 Task: Look for space in Nouakchott, Mauritania from 5th June, 2023 to 16th June, 2023 for 2 adults in price range Rs.7000 to Rs.15000. Place can be entire place with 1  bedroom having 1 bed and 1 bathroom. Property type can be house, flat, guest house, hotel. Booking option can be shelf check-in. Required host language is English.
Action: Mouse moved to (462, 102)
Screenshot: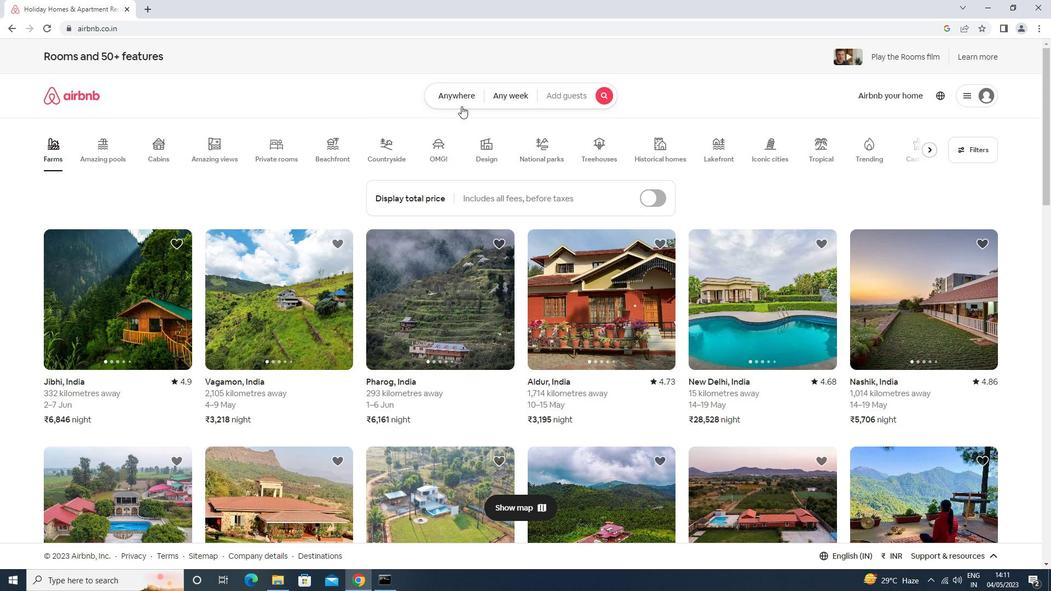 
Action: Mouse pressed left at (462, 102)
Screenshot: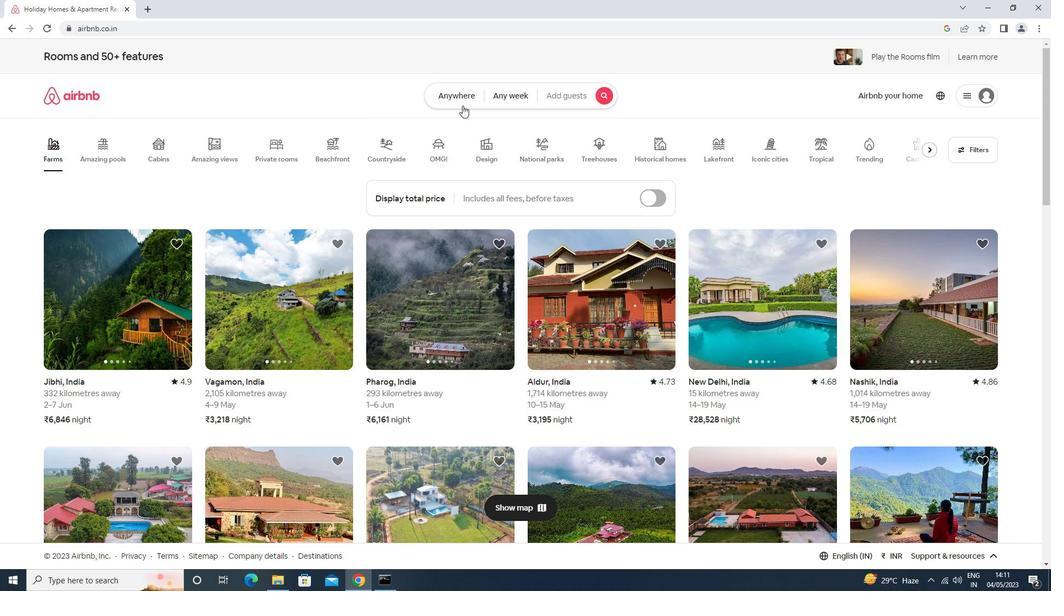 
Action: Mouse moved to (370, 140)
Screenshot: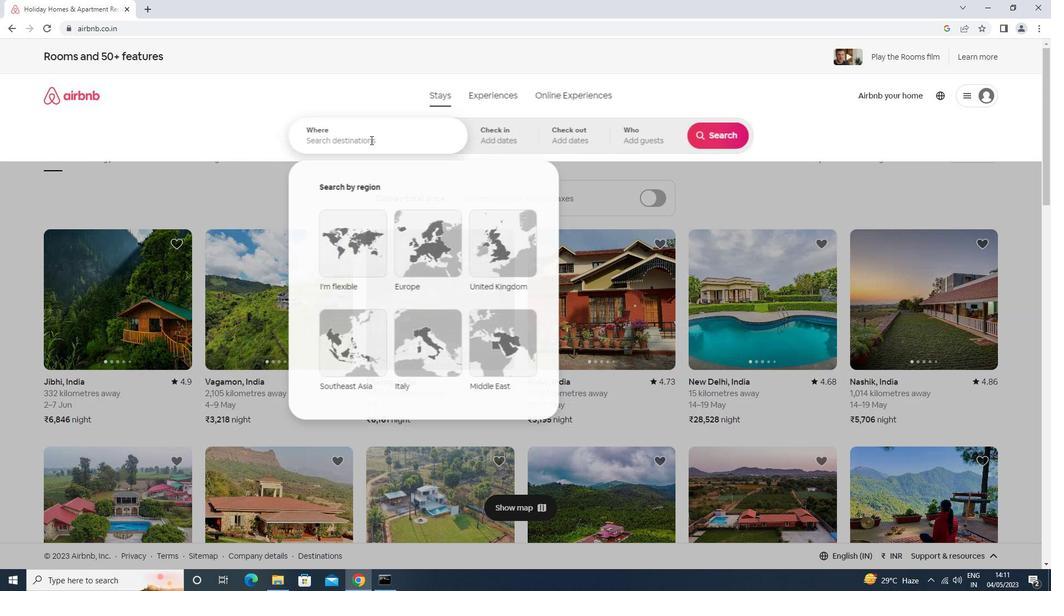 
Action: Mouse pressed left at (370, 140)
Screenshot: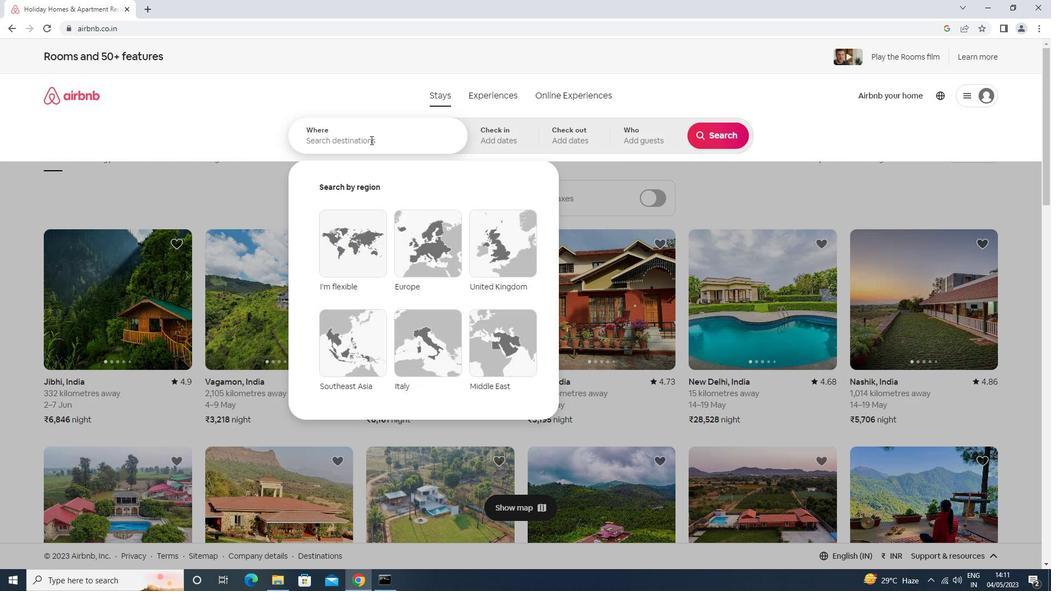 
Action: Mouse moved to (363, 153)
Screenshot: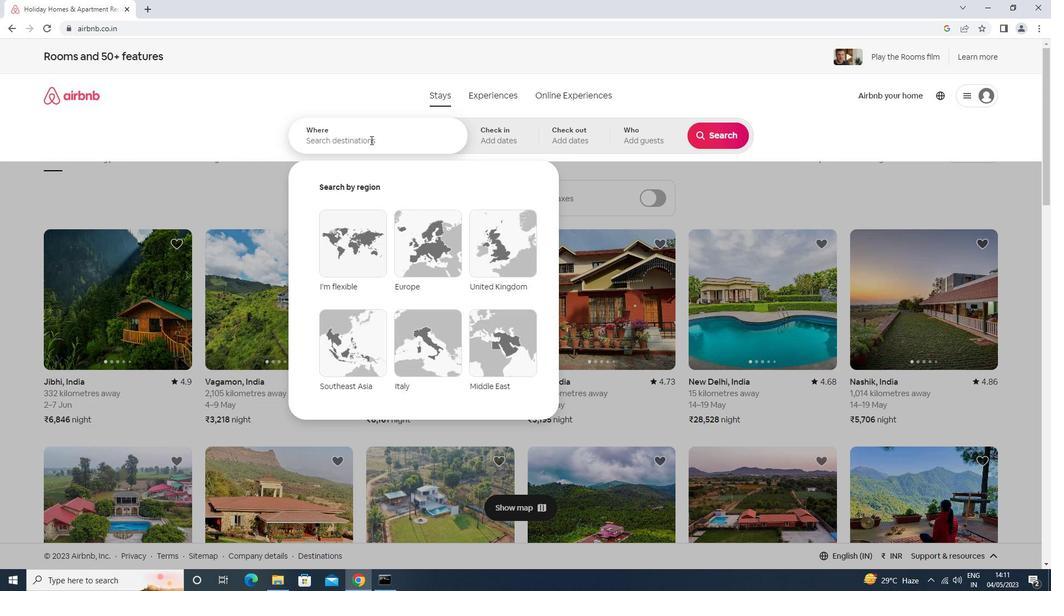 
Action: Key pressed nouakch<Key.down><Key.enter>
Screenshot: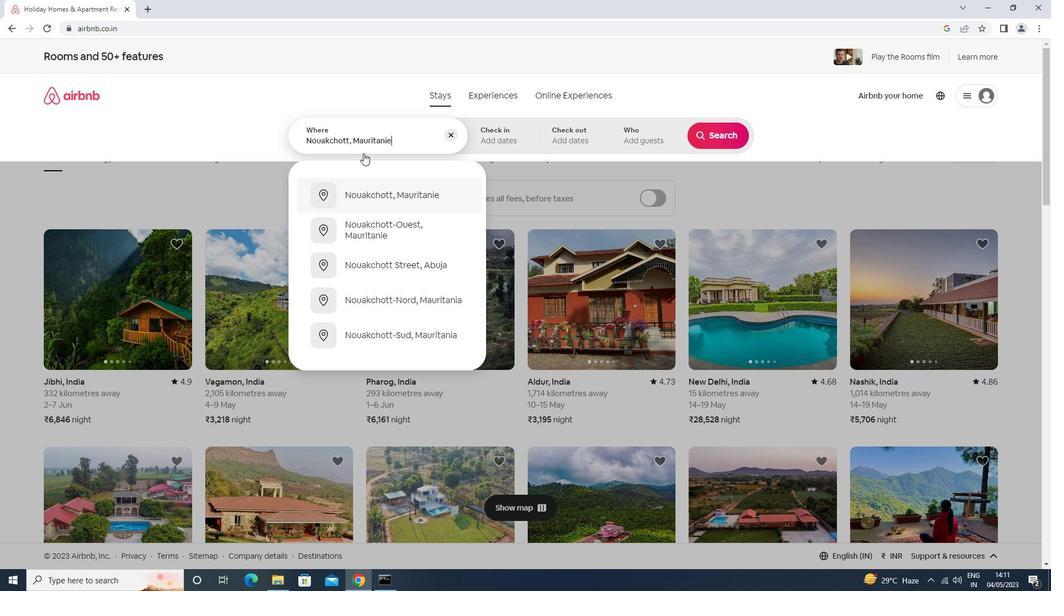 
Action: Mouse moved to (574, 293)
Screenshot: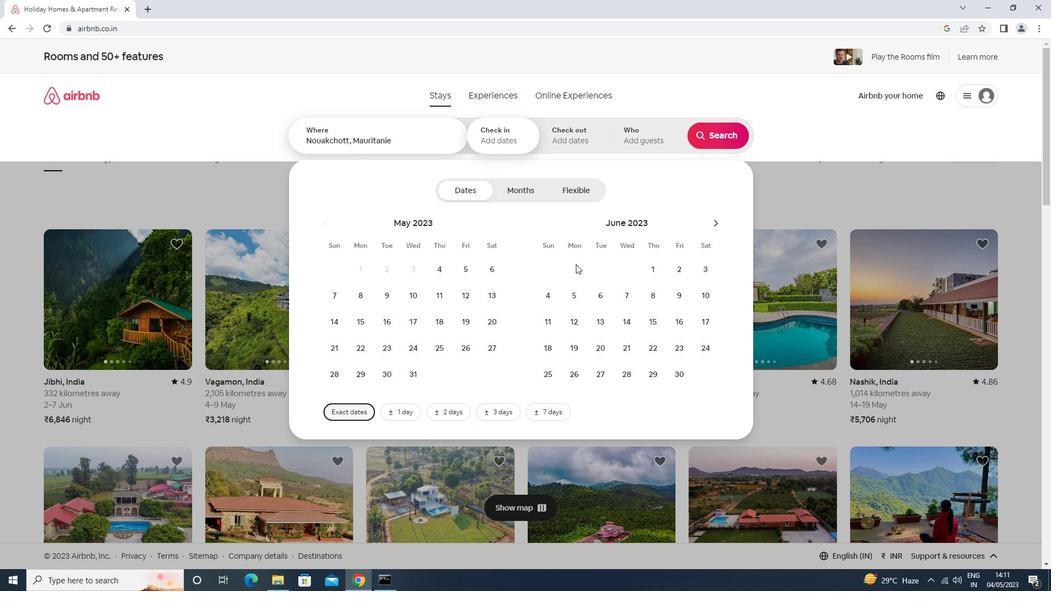 
Action: Mouse pressed left at (574, 293)
Screenshot: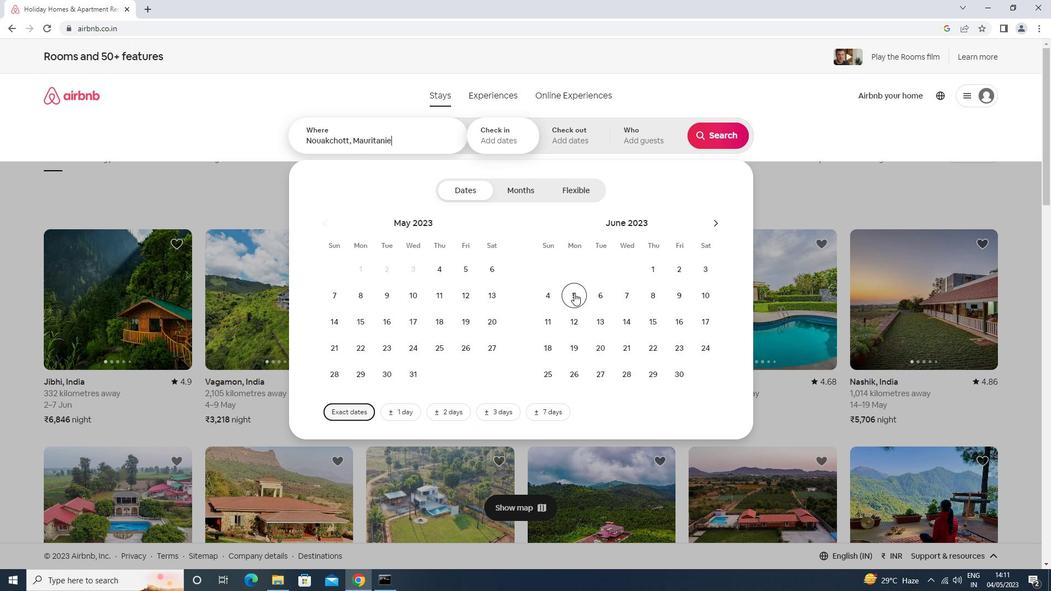 
Action: Mouse moved to (678, 318)
Screenshot: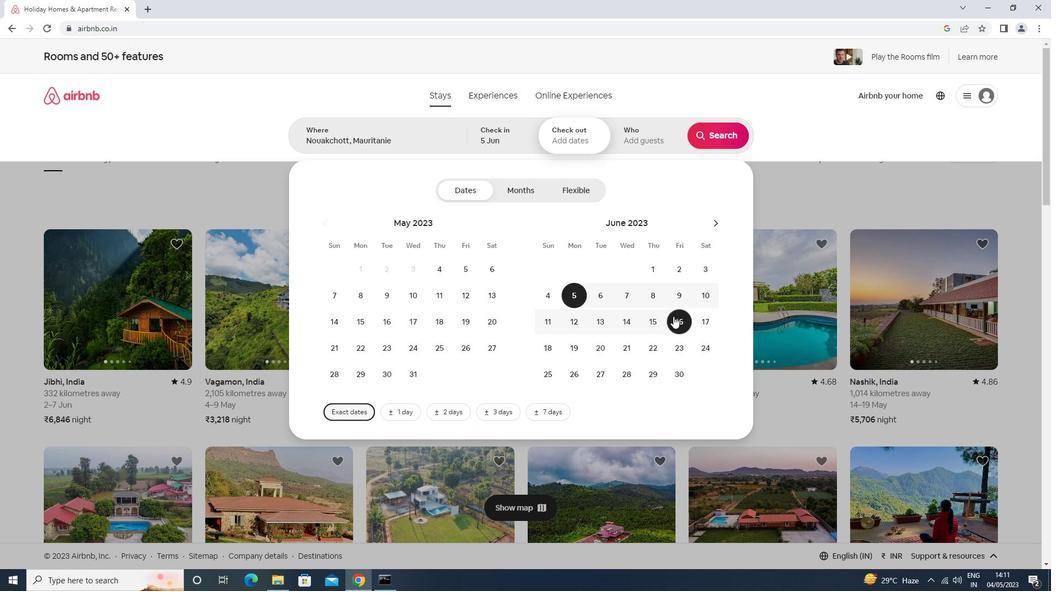 
Action: Mouse pressed left at (678, 318)
Screenshot: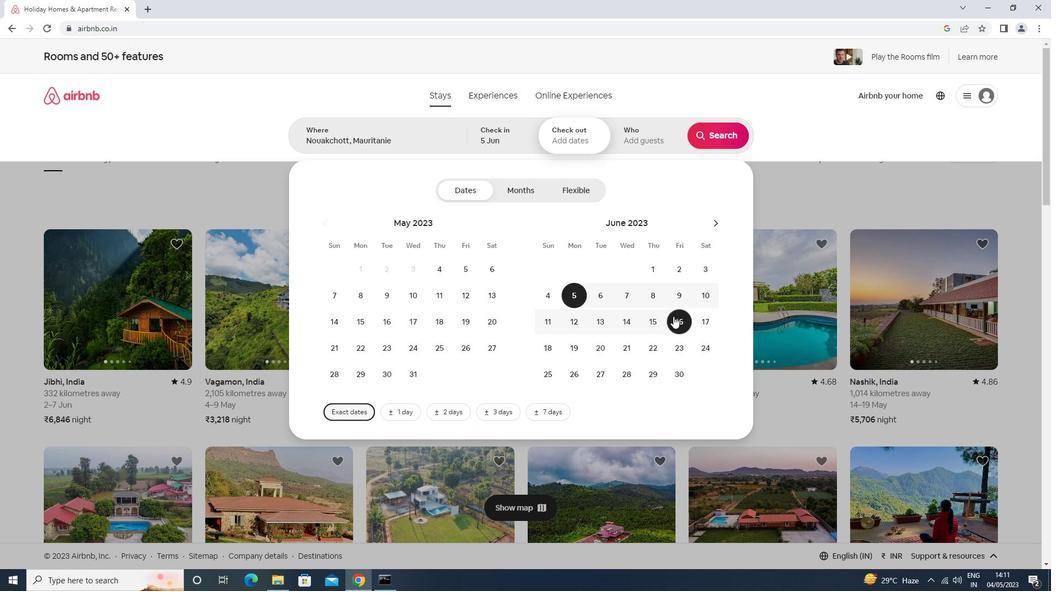 
Action: Mouse moved to (639, 150)
Screenshot: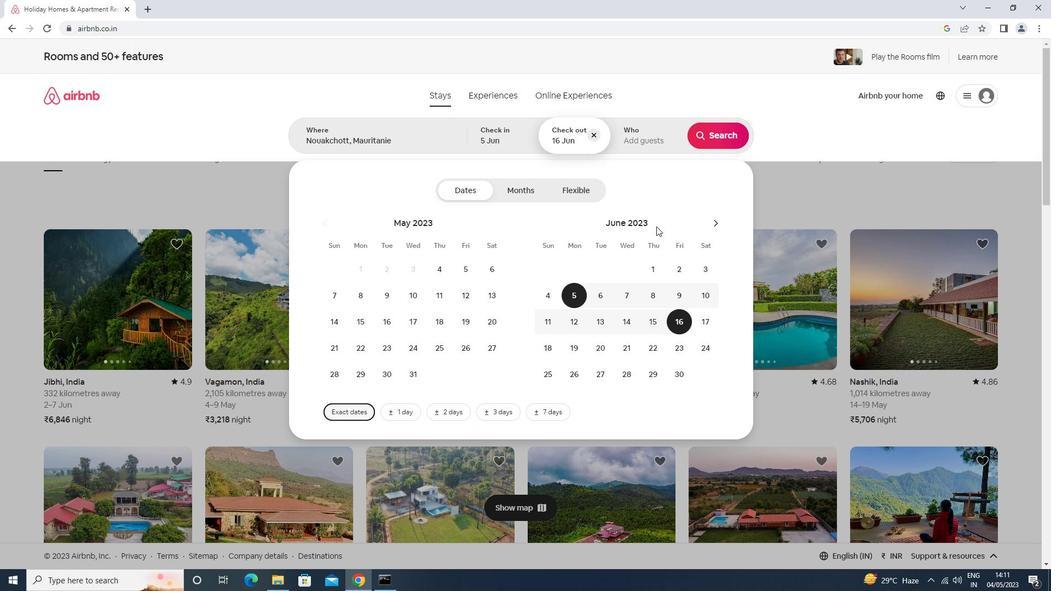 
Action: Mouse pressed left at (639, 150)
Screenshot: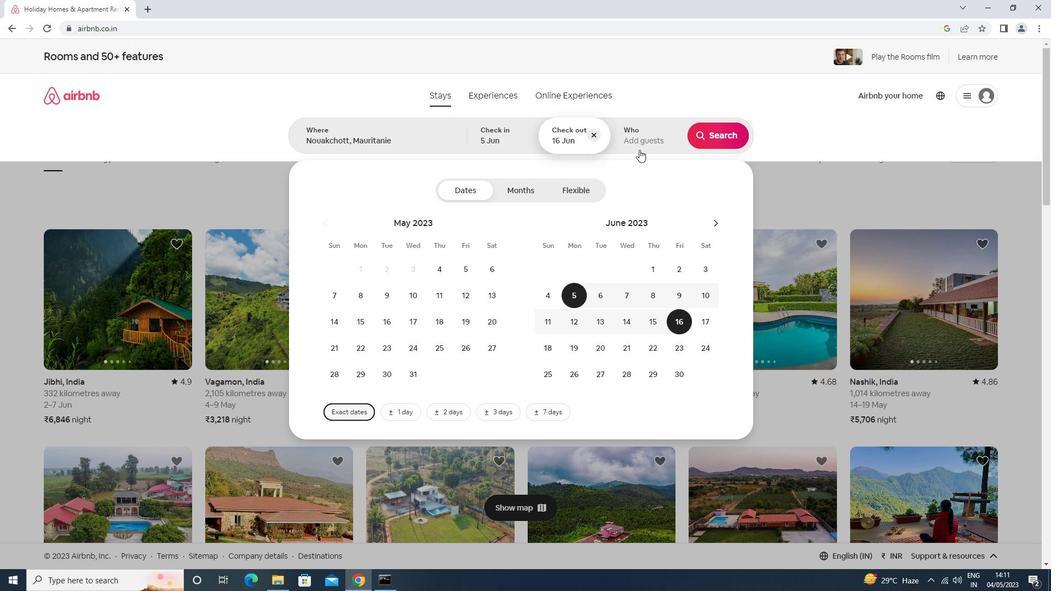 
Action: Mouse moved to (728, 194)
Screenshot: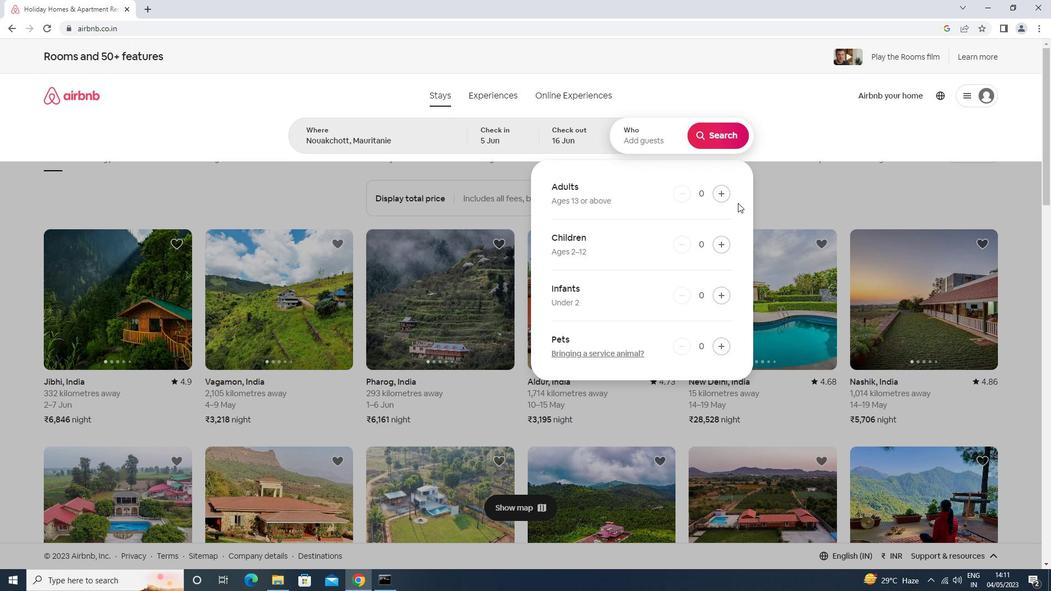 
Action: Mouse pressed left at (728, 194)
Screenshot: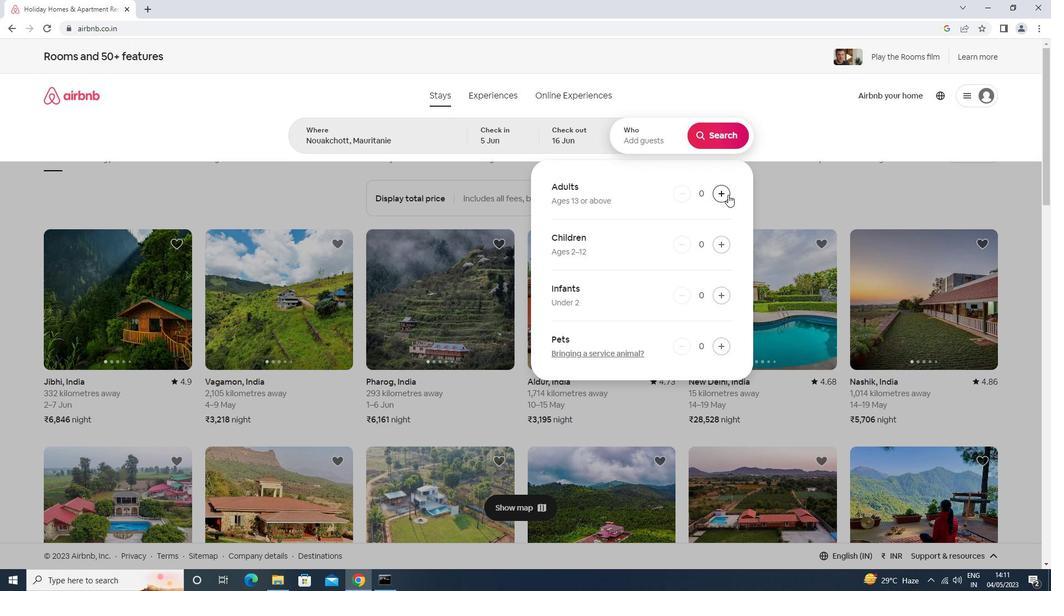 
Action: Mouse pressed left at (728, 194)
Screenshot: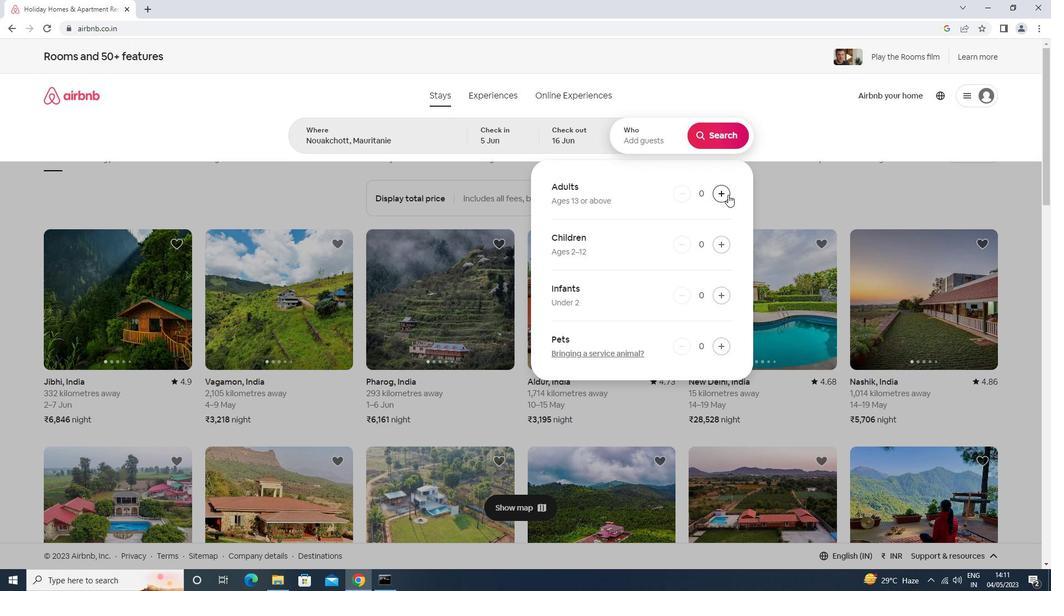 
Action: Mouse moved to (718, 136)
Screenshot: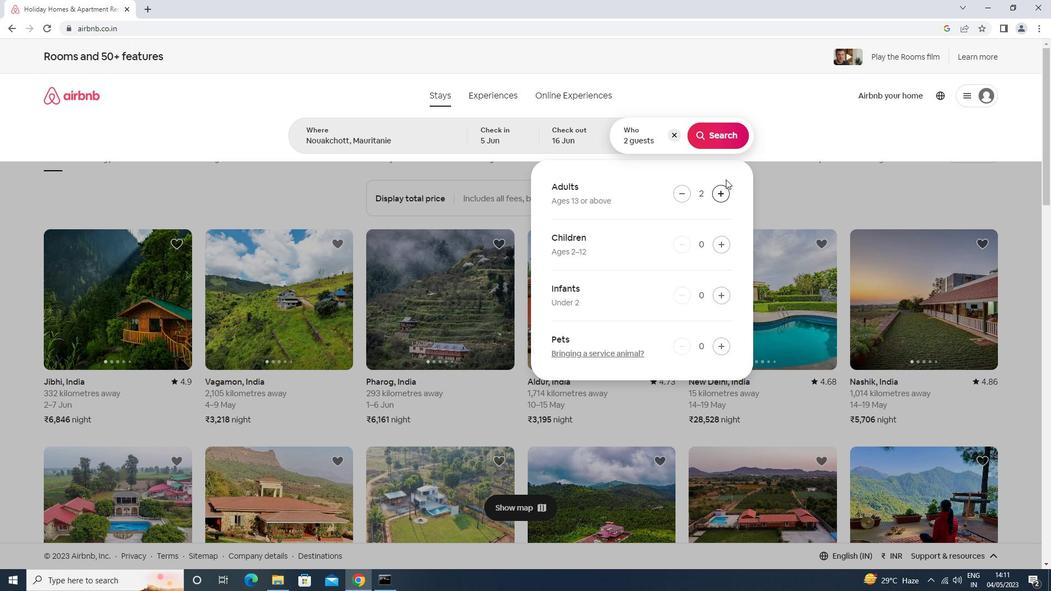 
Action: Mouse pressed left at (718, 136)
Screenshot: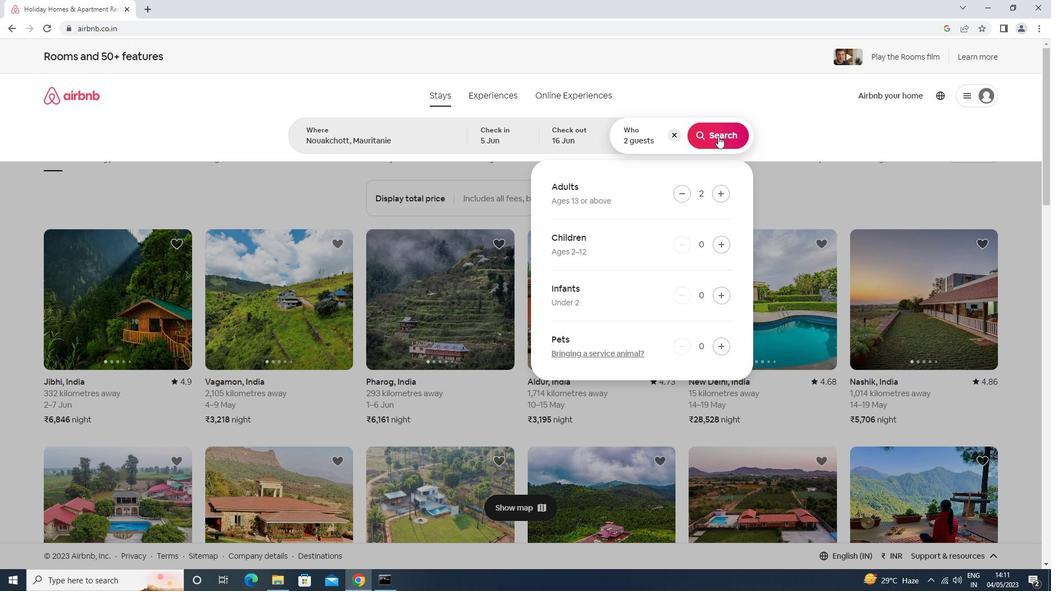
Action: Mouse moved to (1019, 104)
Screenshot: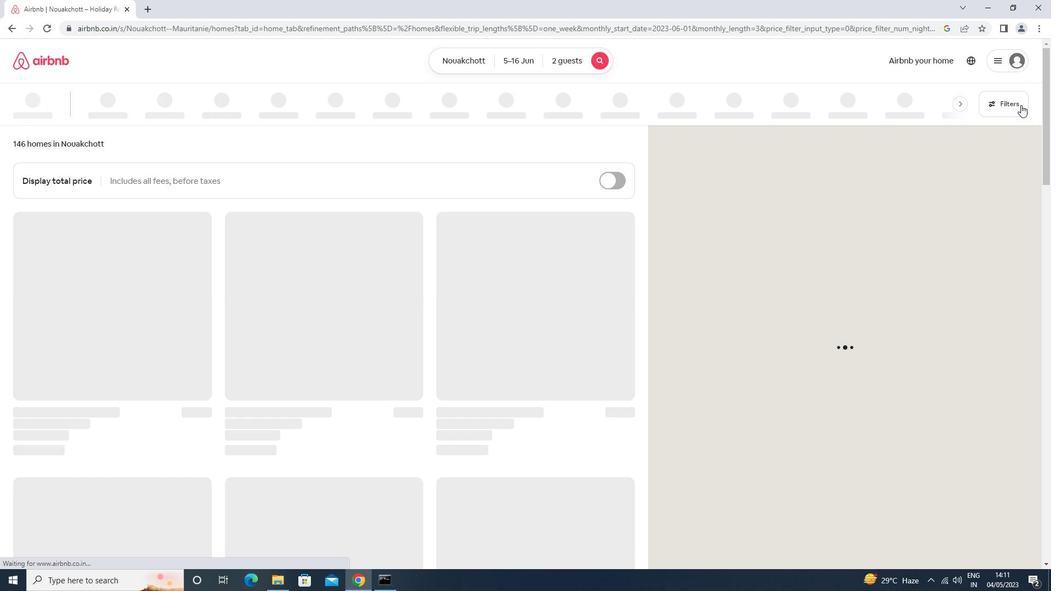 
Action: Mouse pressed left at (1019, 104)
Screenshot: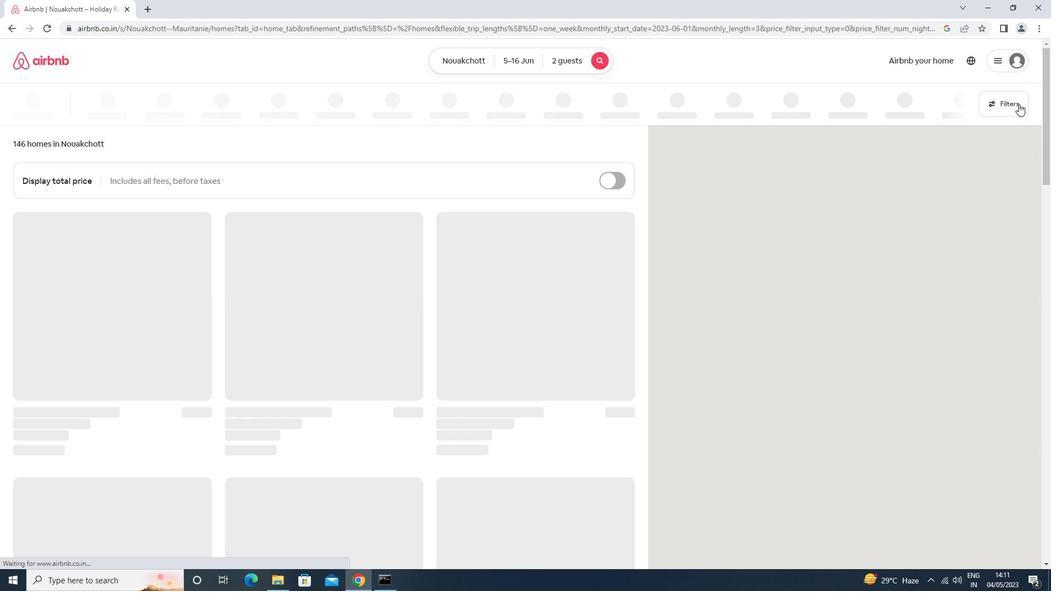 
Action: Mouse moved to (417, 245)
Screenshot: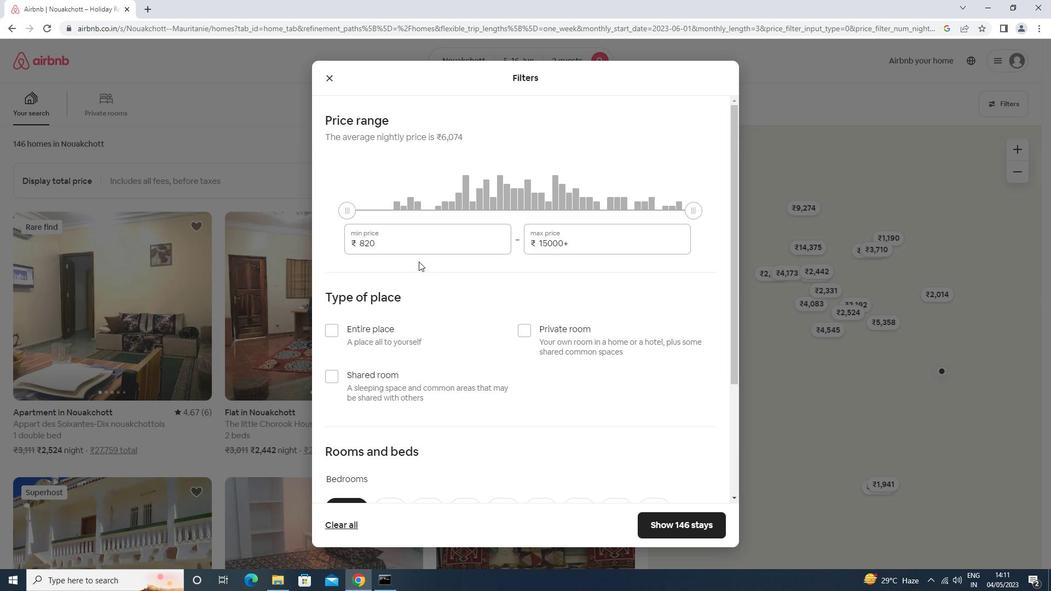 
Action: Mouse pressed left at (417, 245)
Screenshot: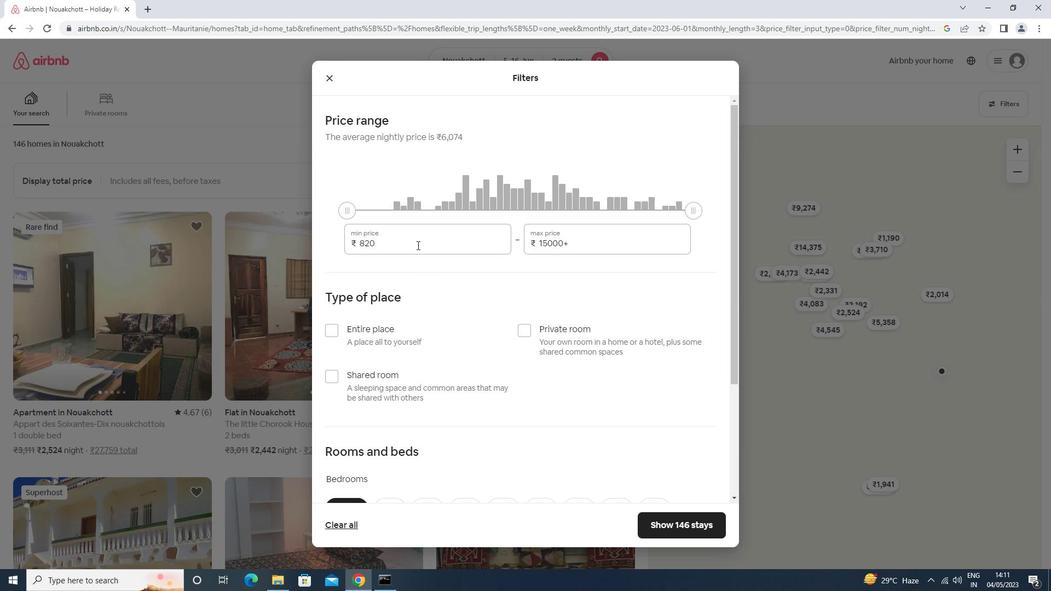 
Action: Mouse moved to (416, 245)
Screenshot: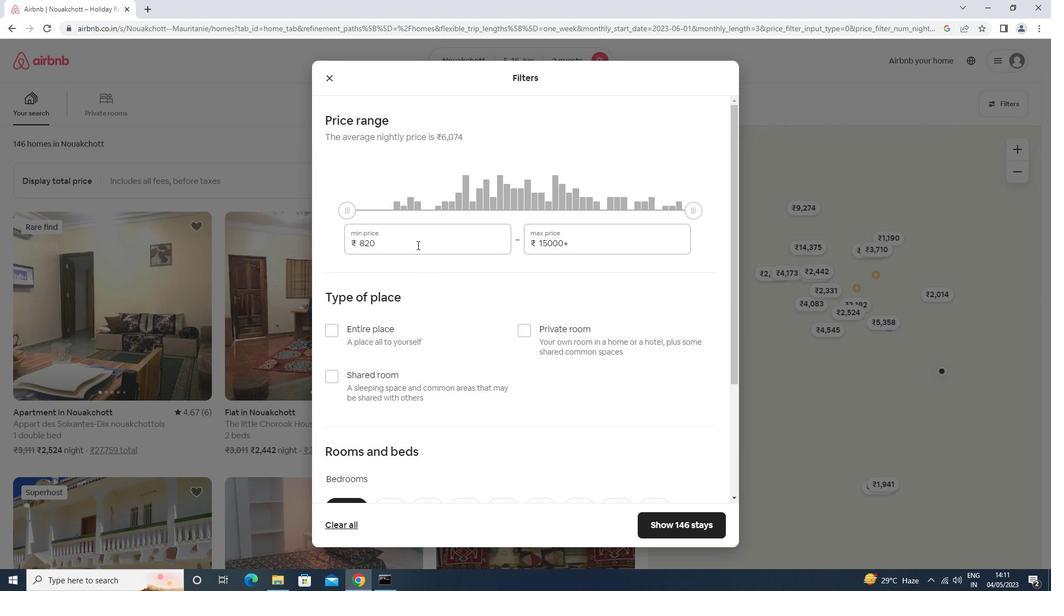 
Action: Key pressed <Key.backspace><Key.backspace><Key.backspace><Key.backspace>7000<Key.tab>15000
Screenshot: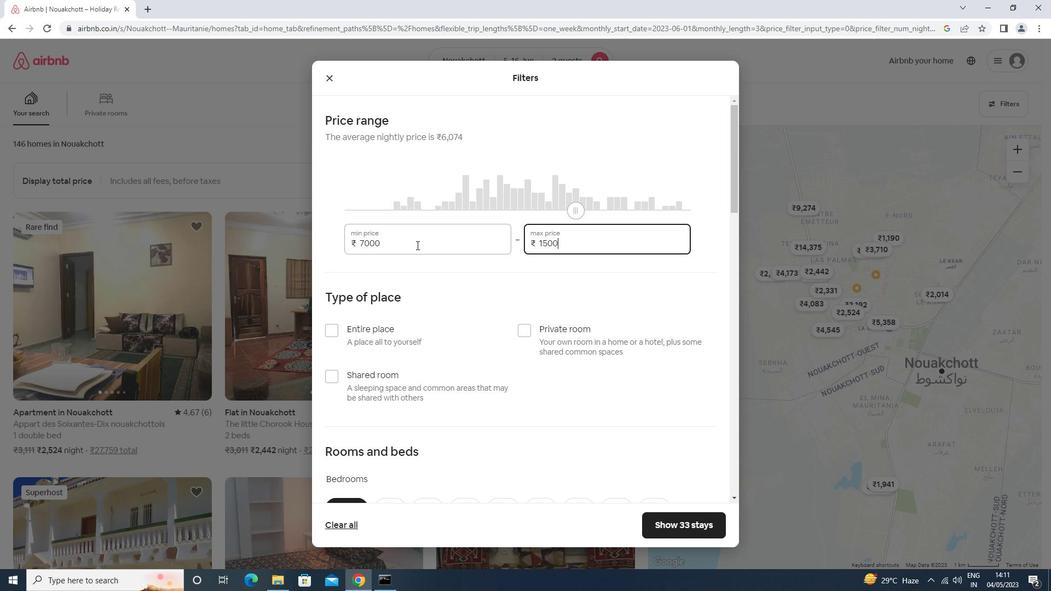 
Action: Mouse moved to (386, 338)
Screenshot: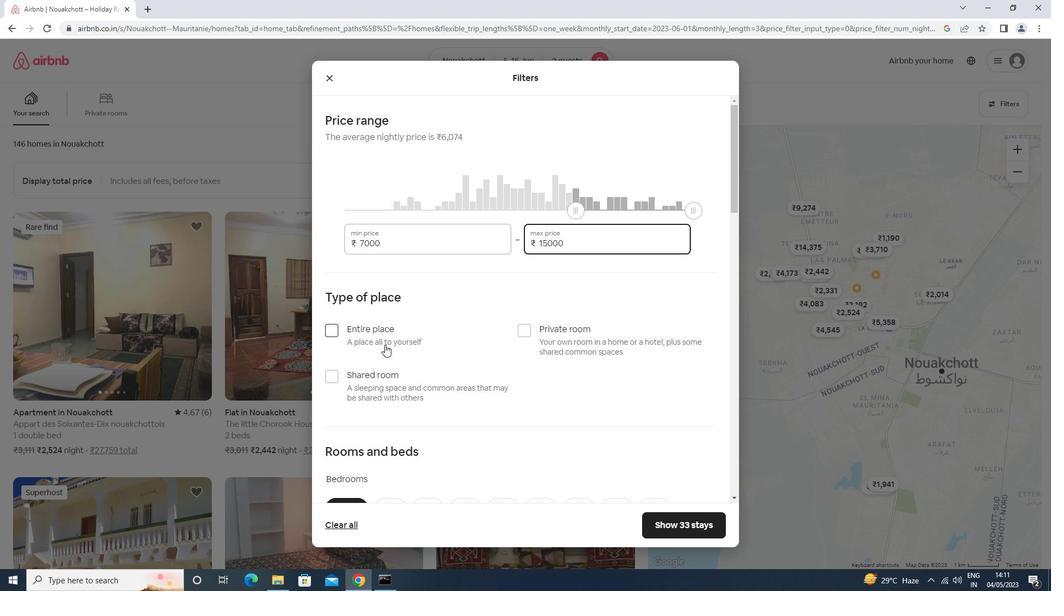 
Action: Mouse pressed left at (386, 338)
Screenshot: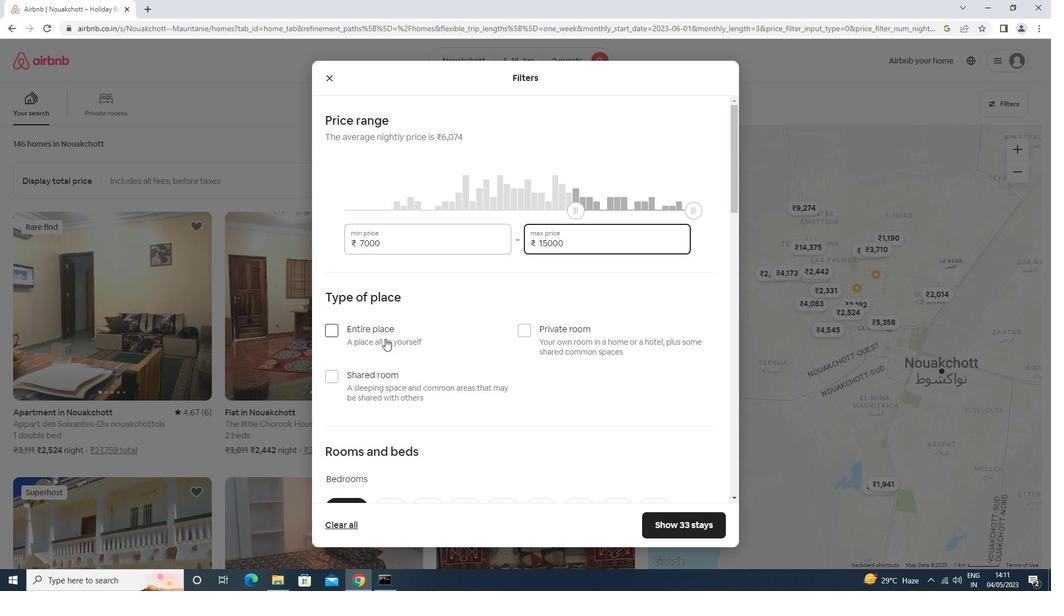 
Action: Mouse moved to (393, 333)
Screenshot: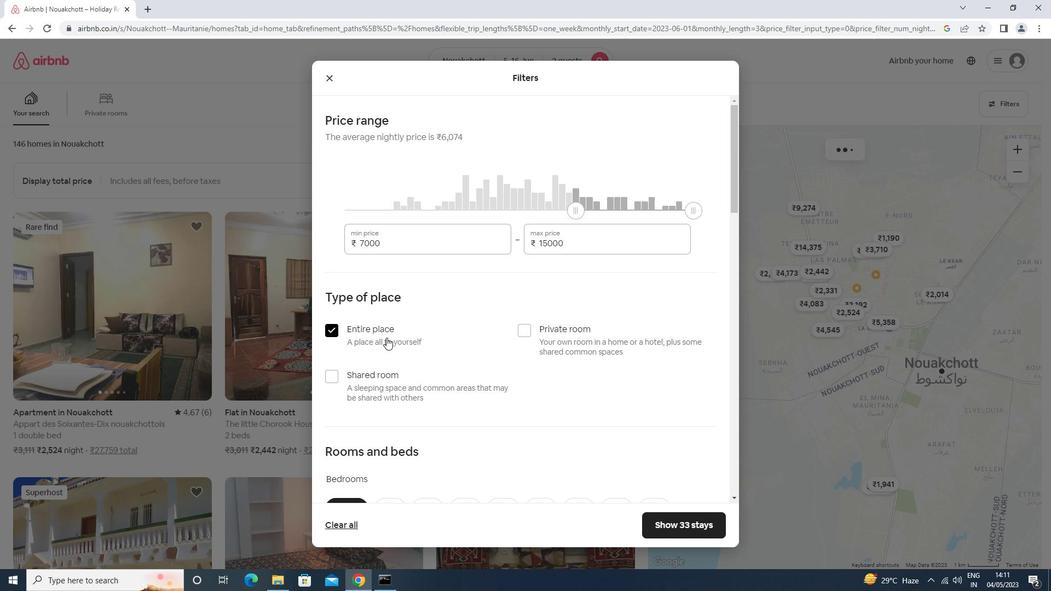 
Action: Mouse scrolled (393, 332) with delta (0, 0)
Screenshot: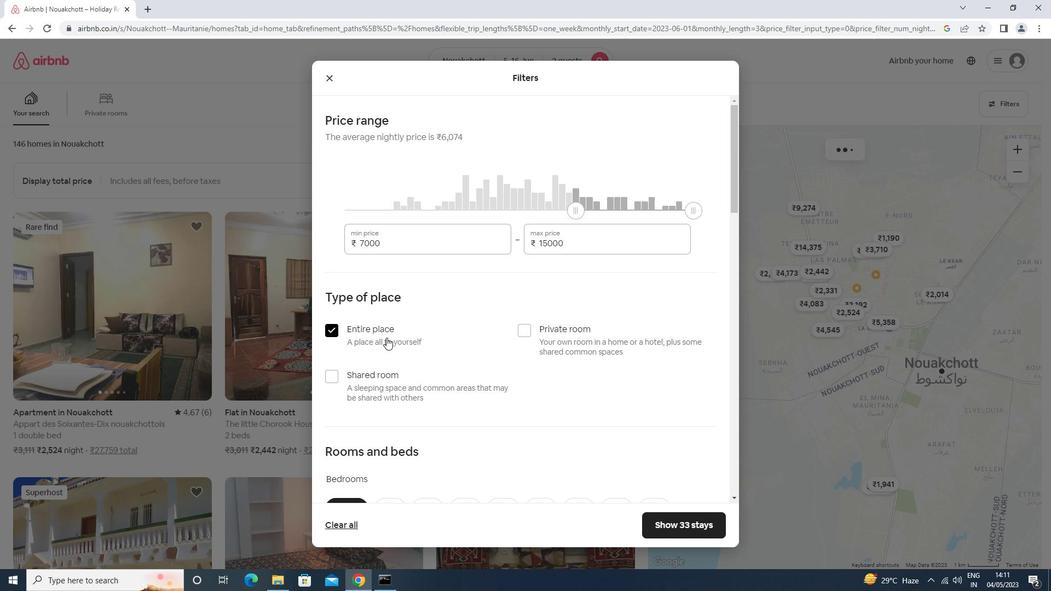 
Action: Mouse scrolled (393, 332) with delta (0, 0)
Screenshot: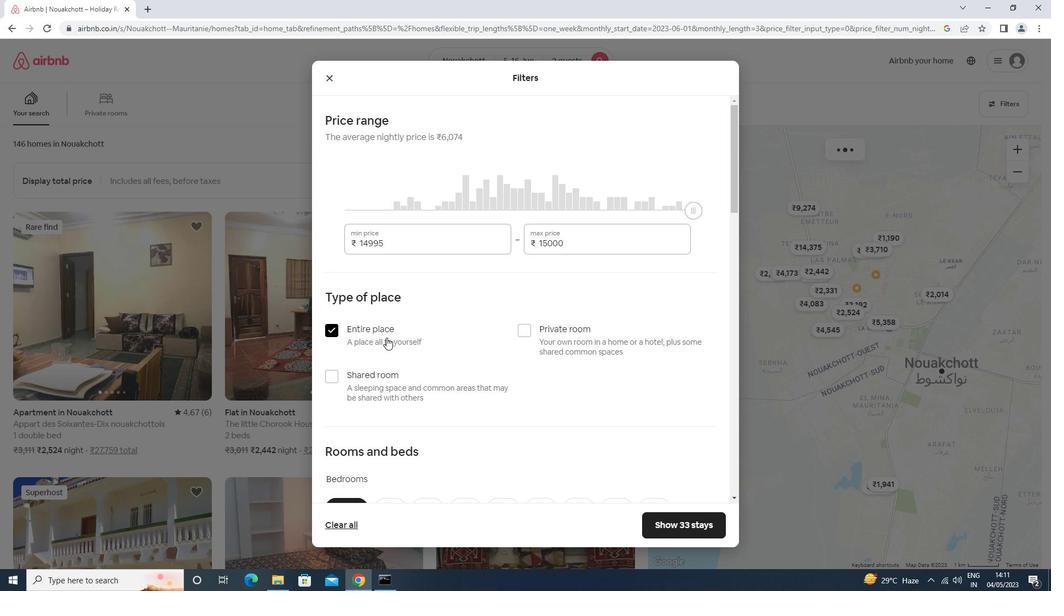 
Action: Mouse scrolled (393, 332) with delta (0, 0)
Screenshot: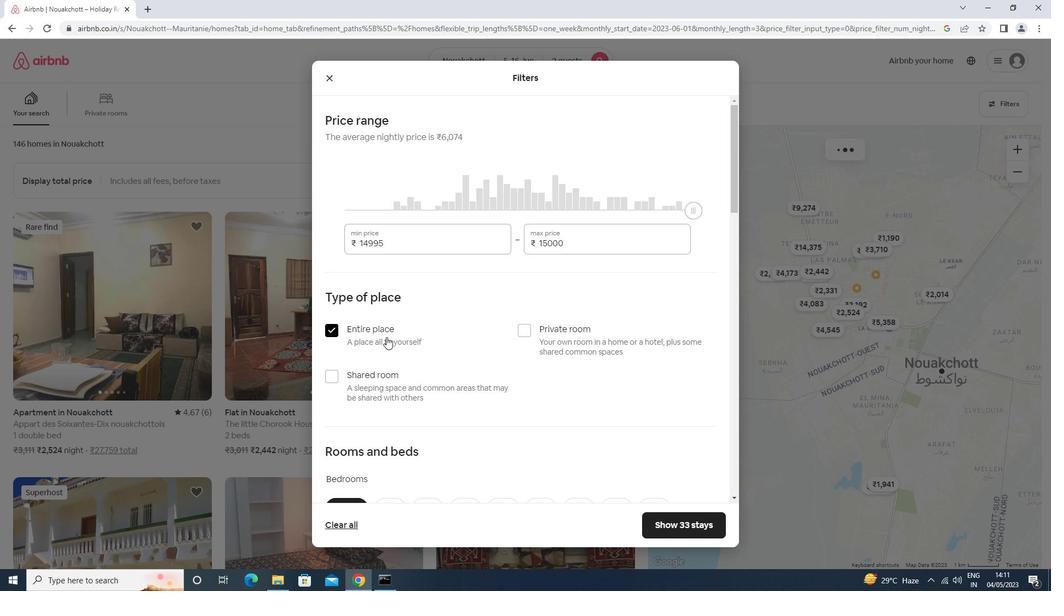 
Action: Mouse scrolled (393, 332) with delta (0, 0)
Screenshot: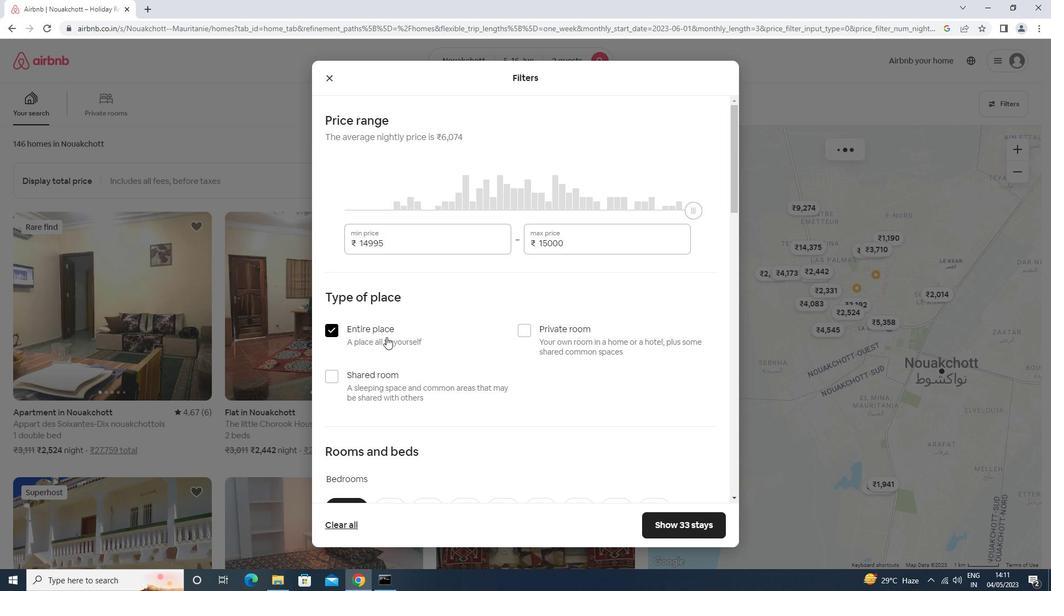 
Action: Mouse moved to (383, 293)
Screenshot: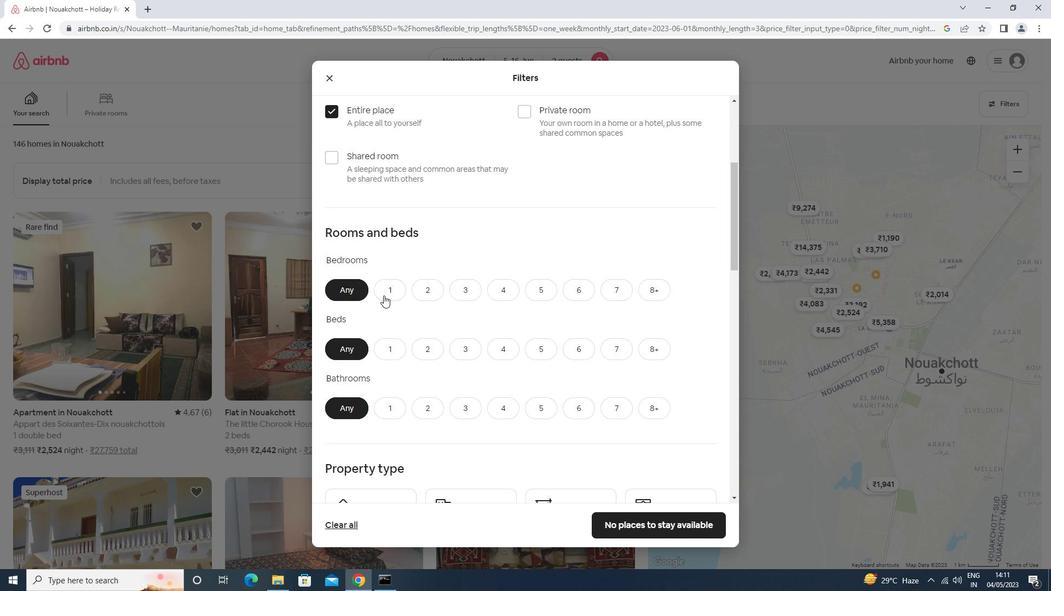 
Action: Mouse pressed left at (383, 293)
Screenshot: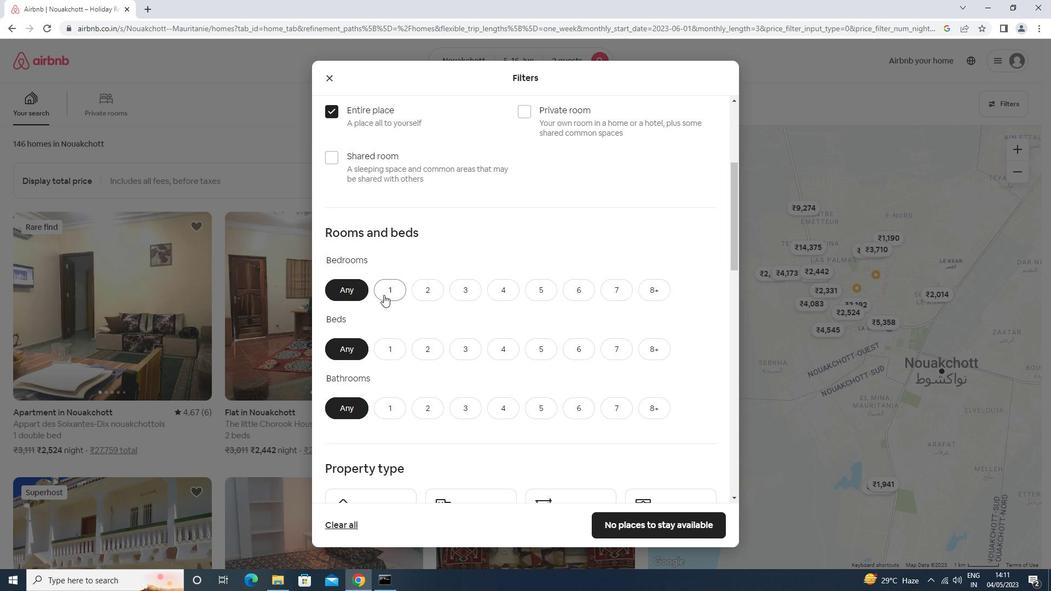 
Action: Mouse moved to (403, 352)
Screenshot: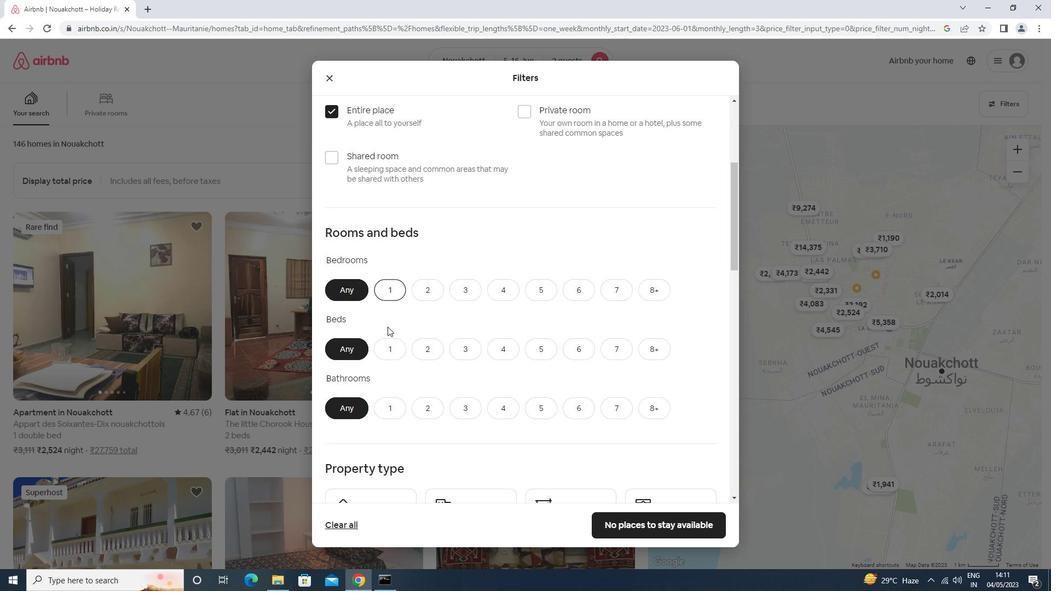 
Action: Mouse pressed left at (403, 352)
Screenshot: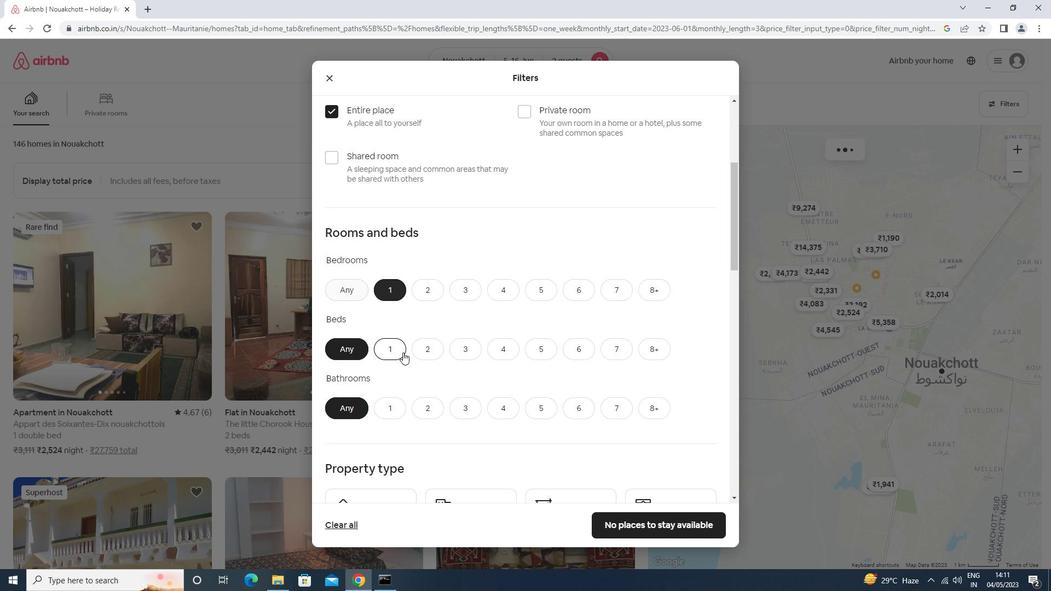 
Action: Mouse moved to (400, 407)
Screenshot: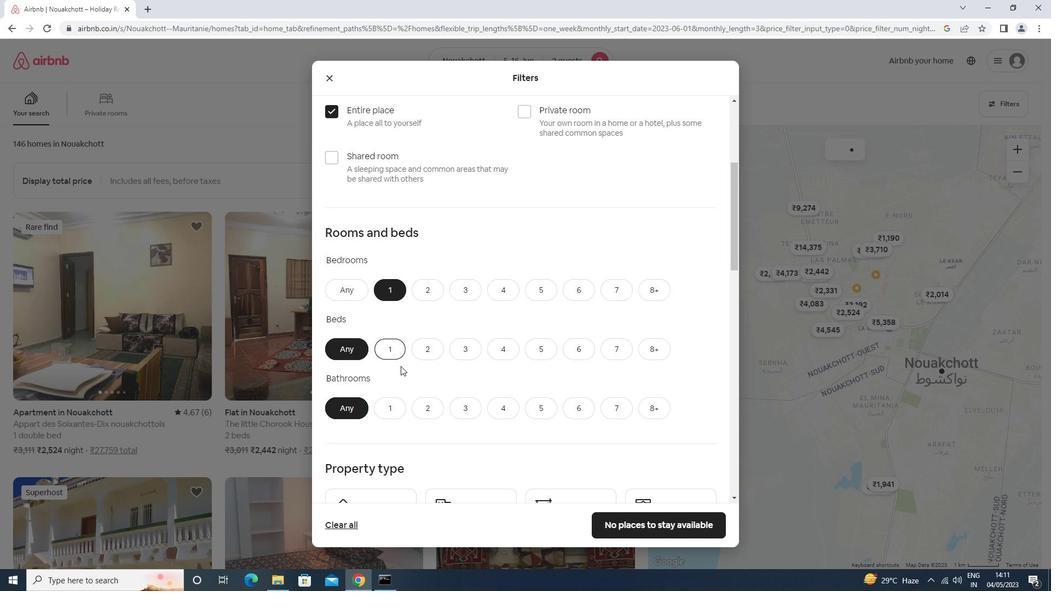 
Action: Mouse pressed left at (400, 407)
Screenshot: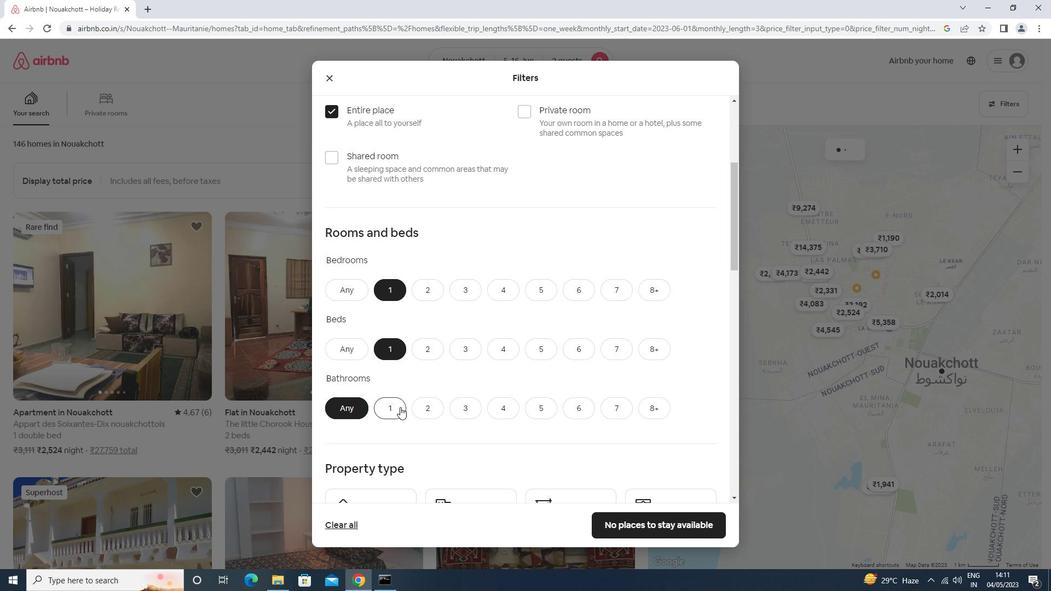 
Action: Mouse moved to (386, 380)
Screenshot: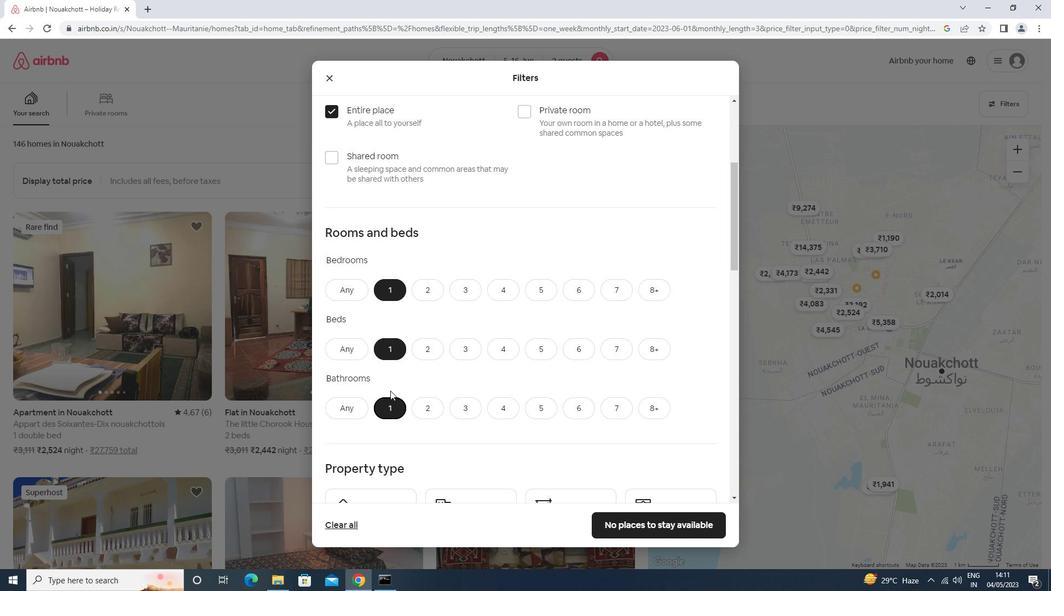 
Action: Mouse scrolled (386, 380) with delta (0, 0)
Screenshot: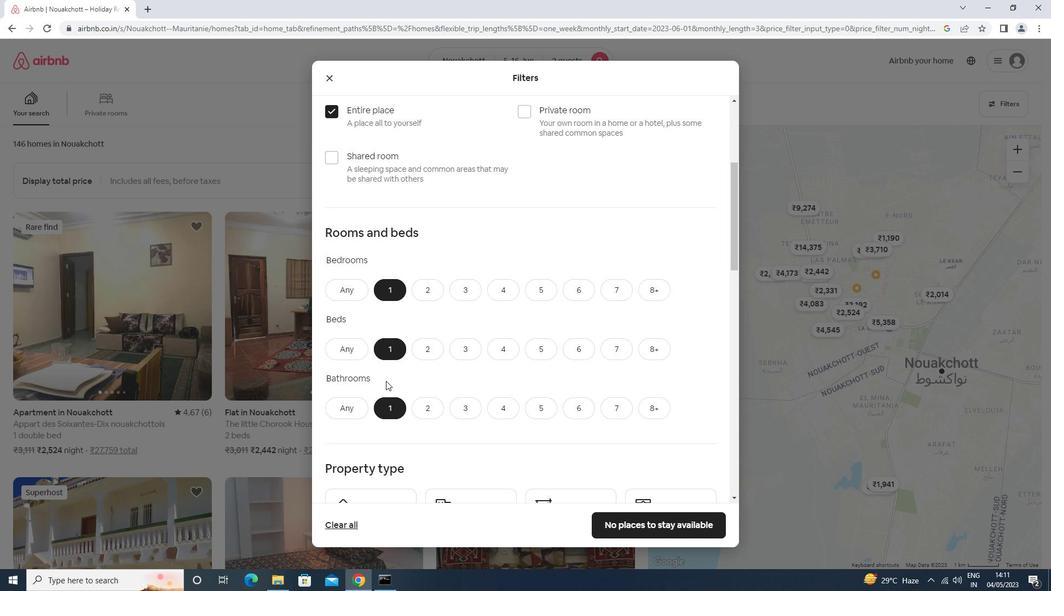 
Action: Mouse scrolled (386, 380) with delta (0, 0)
Screenshot: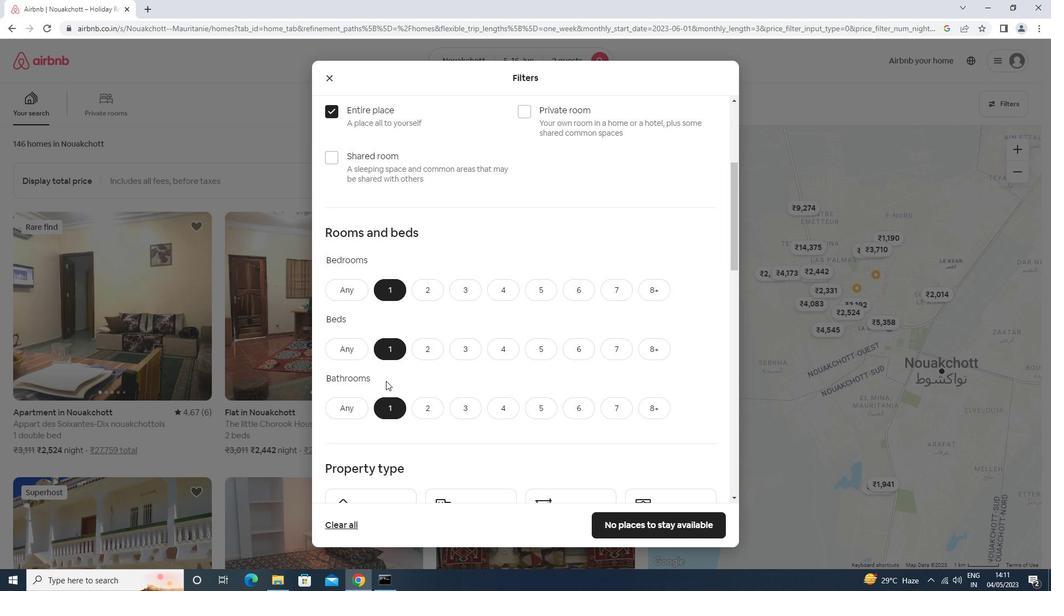 
Action: Mouse scrolled (386, 380) with delta (0, 0)
Screenshot: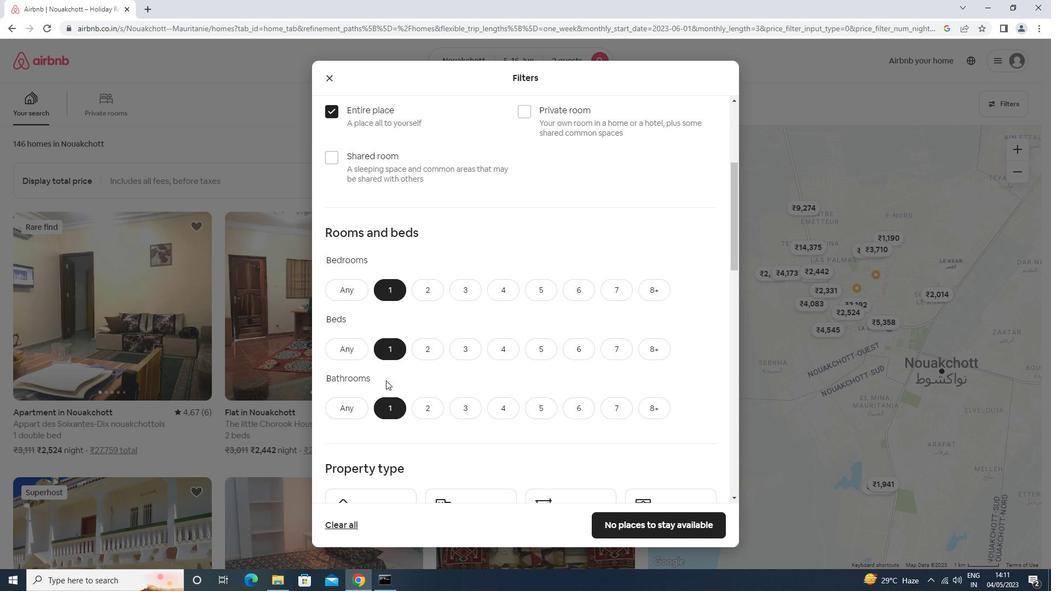 
Action: Mouse moved to (376, 369)
Screenshot: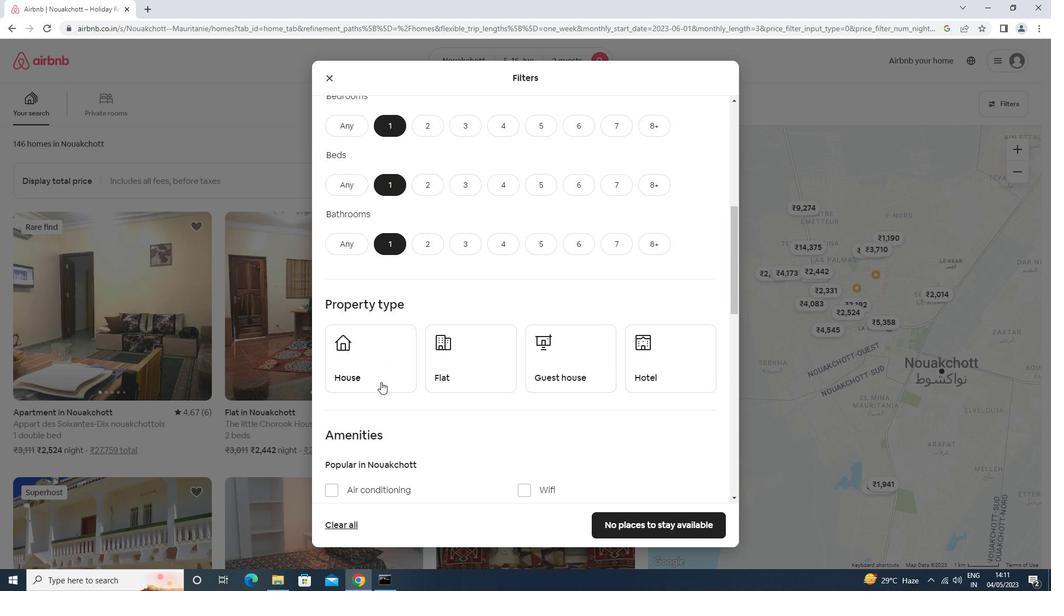 
Action: Mouse pressed left at (376, 369)
Screenshot: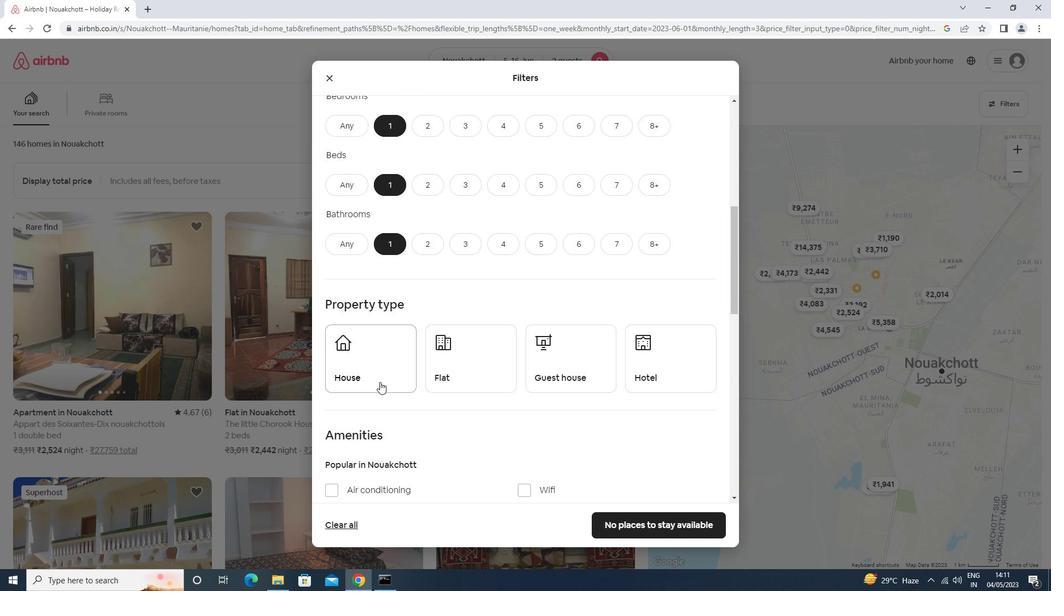 
Action: Mouse moved to (450, 360)
Screenshot: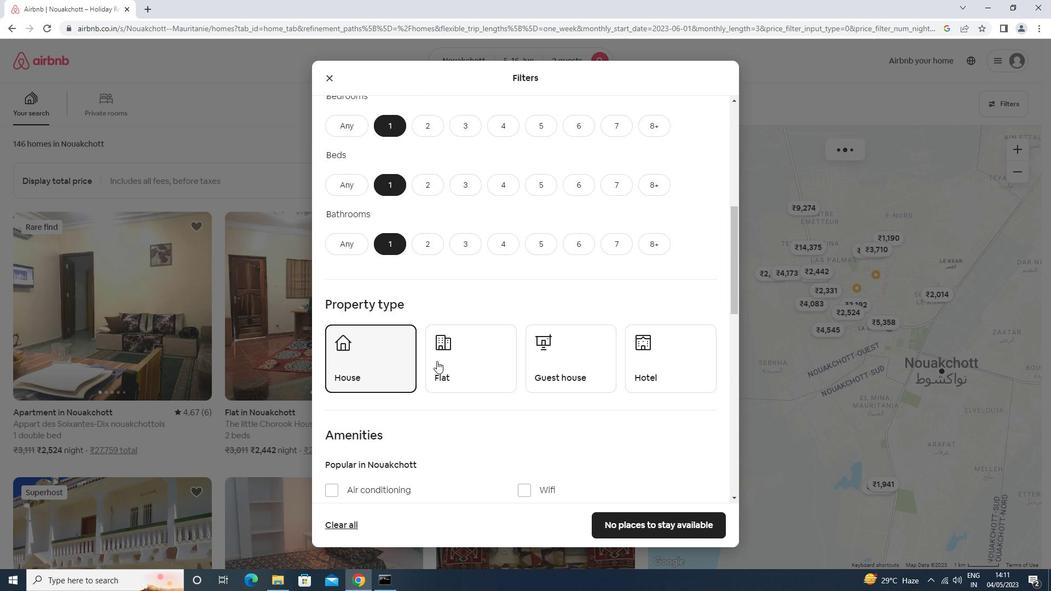 
Action: Mouse pressed left at (450, 360)
Screenshot: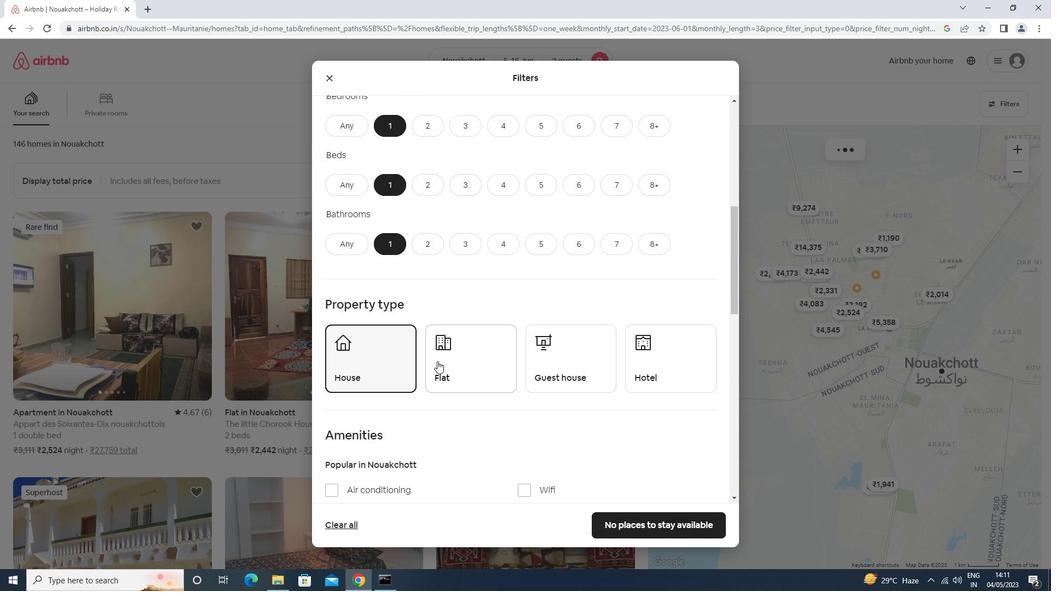 
Action: Mouse moved to (550, 374)
Screenshot: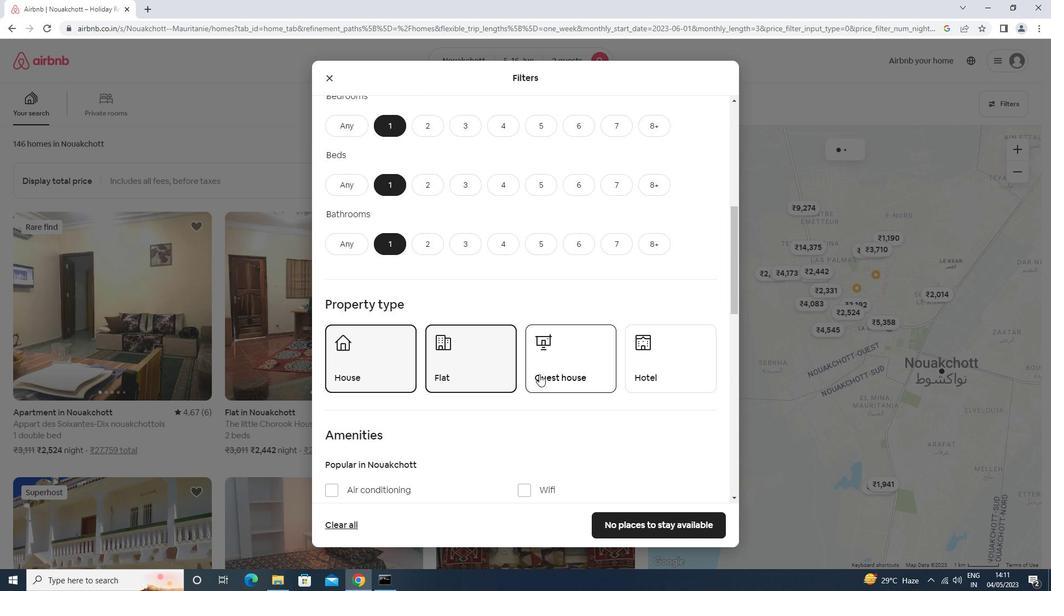 
Action: Mouse pressed left at (550, 374)
Screenshot: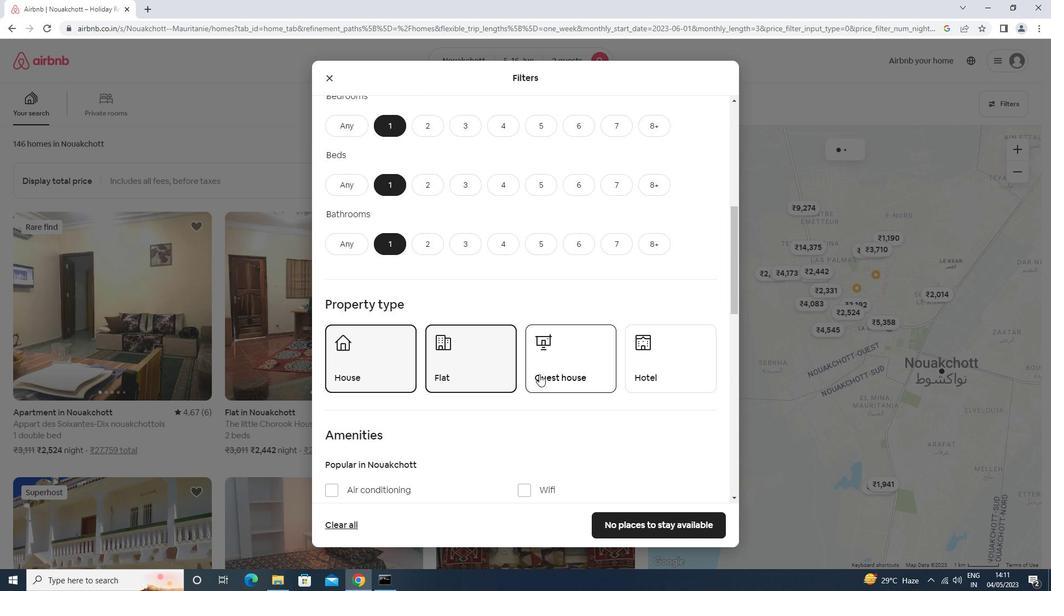 
Action: Mouse moved to (693, 372)
Screenshot: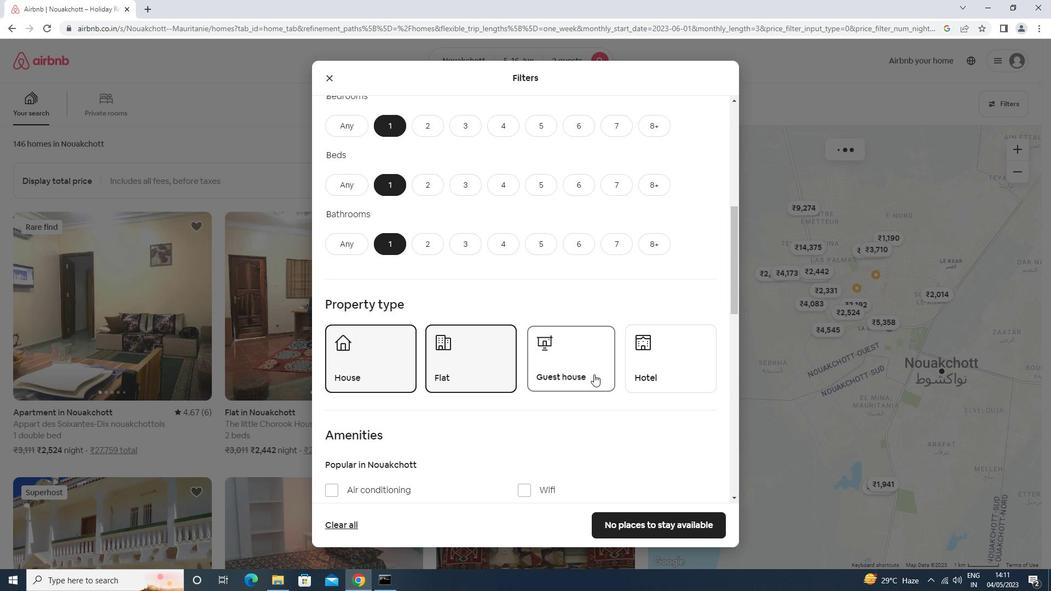 
Action: Mouse pressed left at (693, 372)
Screenshot: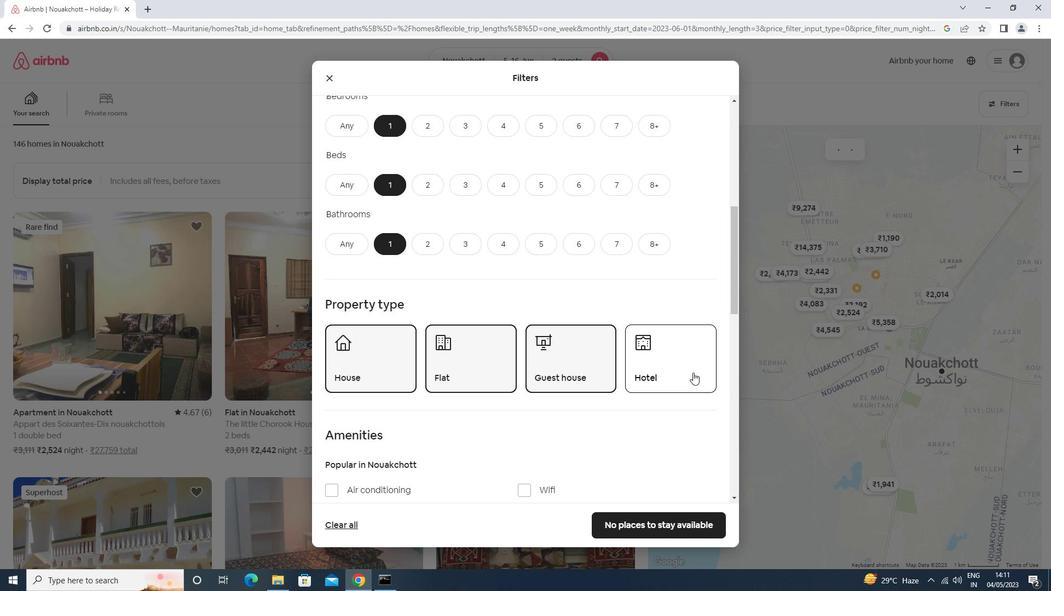 
Action: Mouse moved to (400, 255)
Screenshot: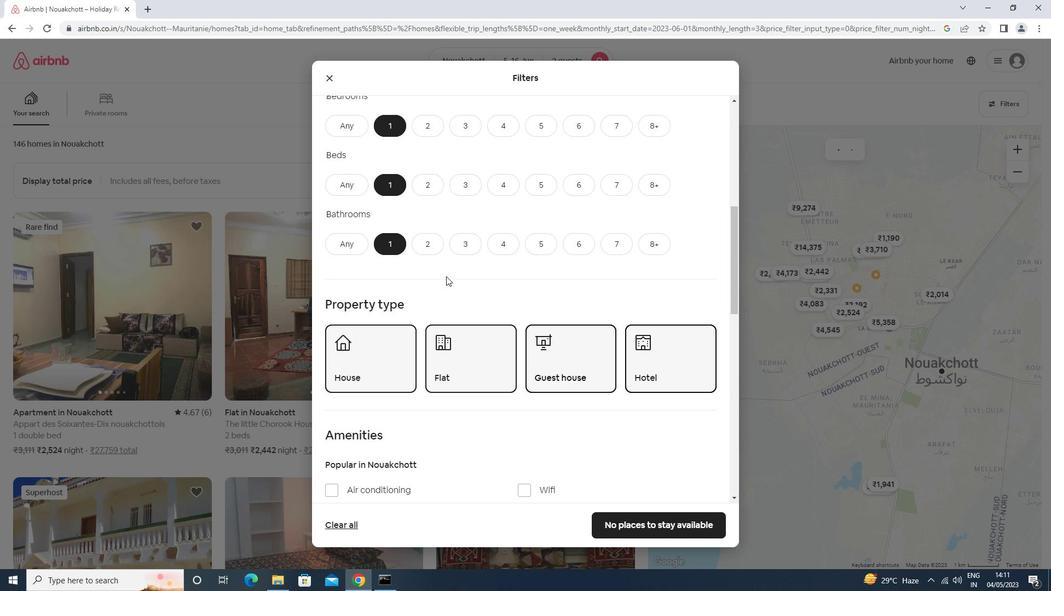 
Action: Mouse scrolled (400, 255) with delta (0, 0)
Screenshot: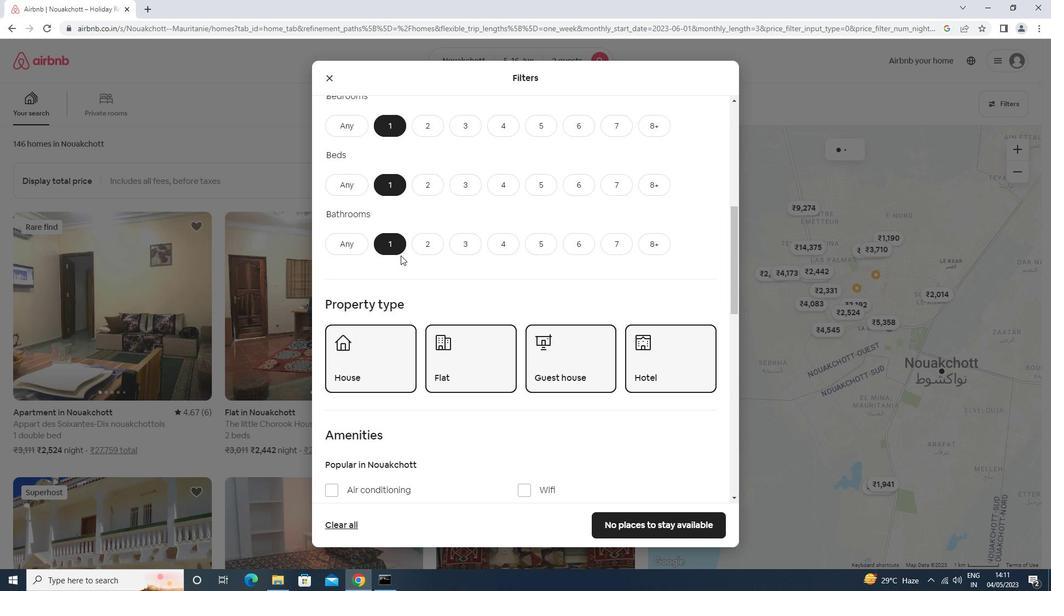 
Action: Mouse scrolled (400, 255) with delta (0, 0)
Screenshot: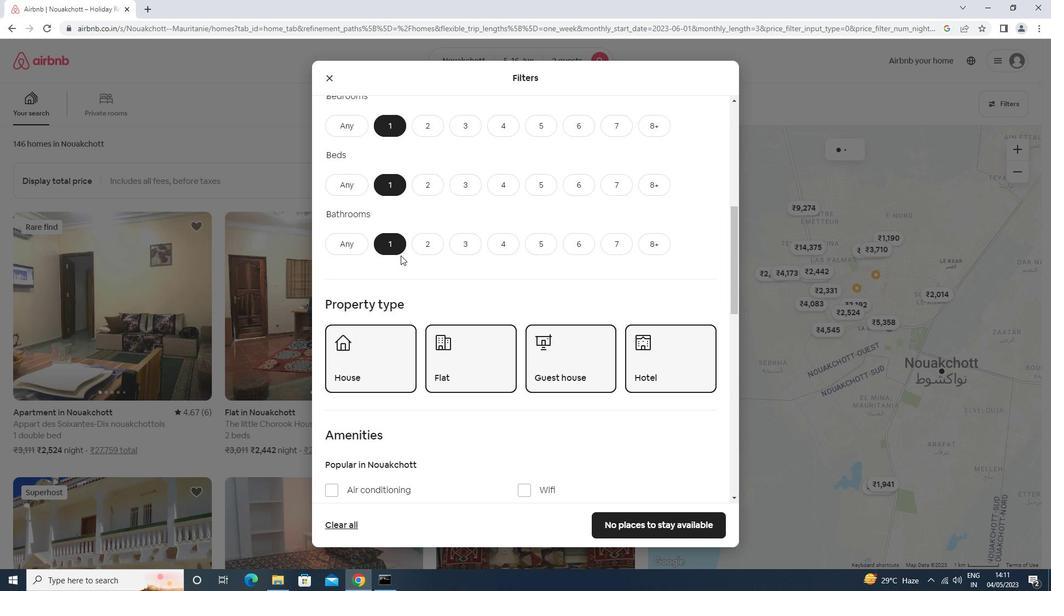 
Action: Mouse scrolled (400, 255) with delta (0, 0)
Screenshot: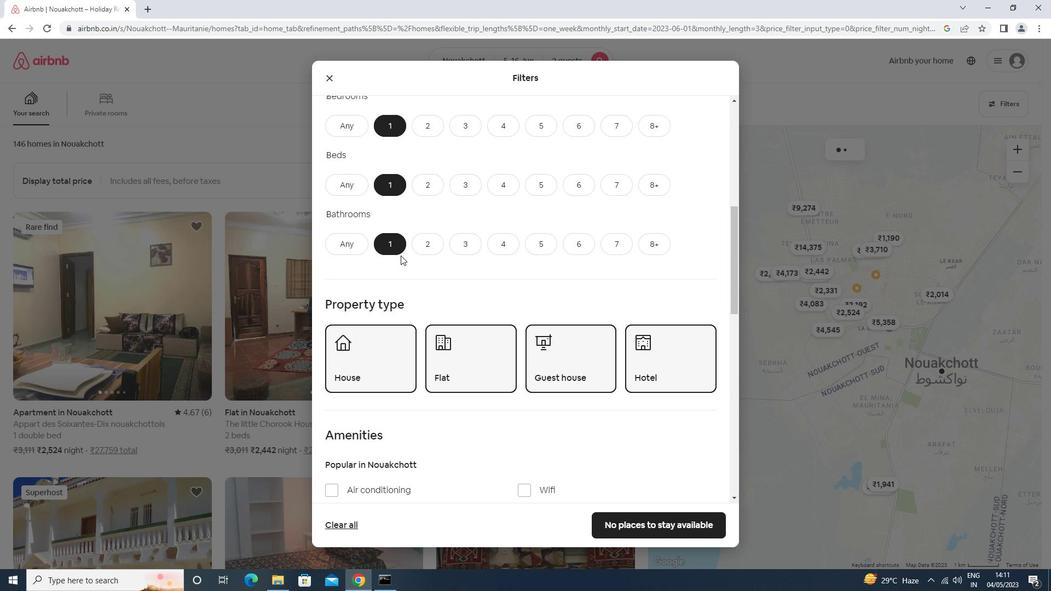 
Action: Mouse moved to (401, 253)
Screenshot: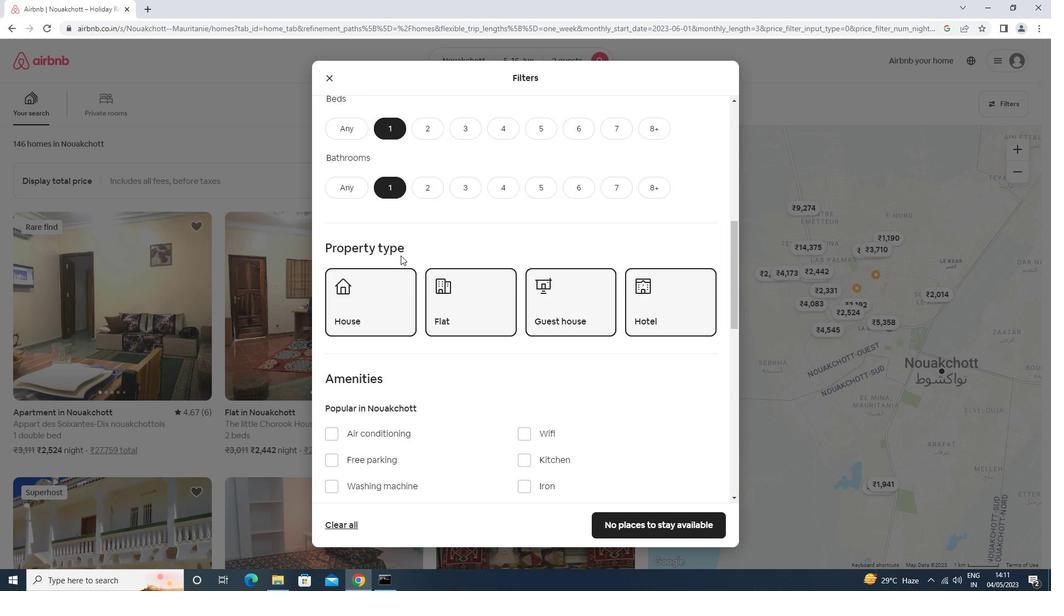 
Action: Mouse scrolled (401, 252) with delta (0, 0)
Screenshot: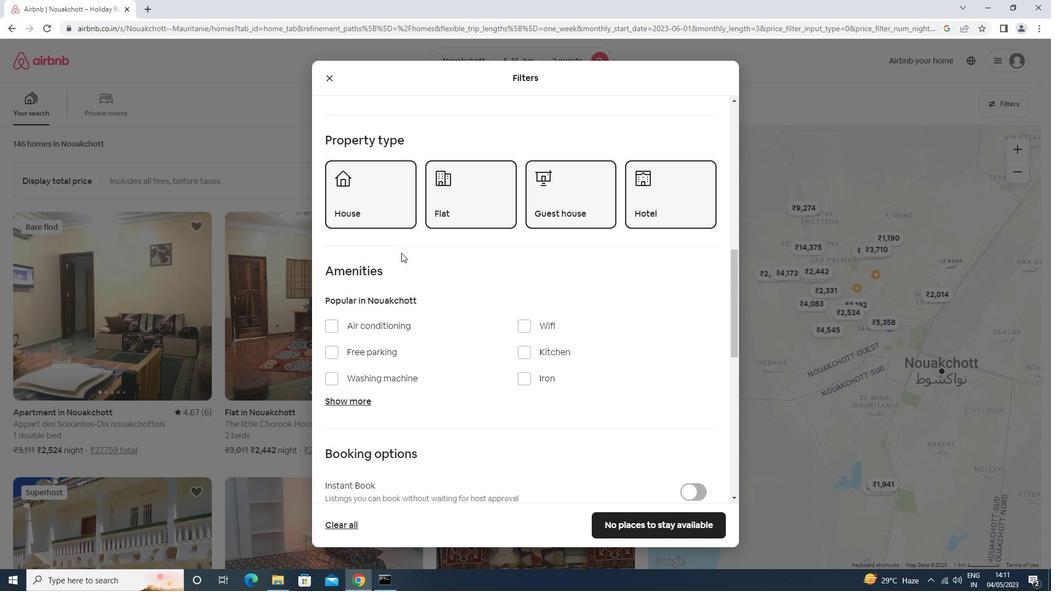 
Action: Mouse scrolled (401, 252) with delta (0, 0)
Screenshot: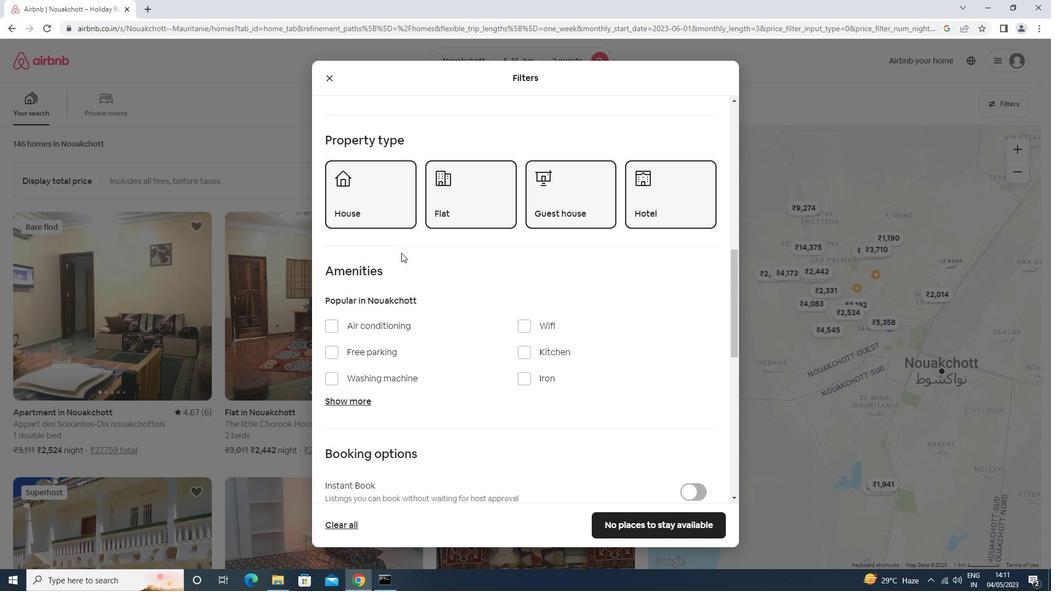 
Action: Mouse scrolled (401, 252) with delta (0, 0)
Screenshot: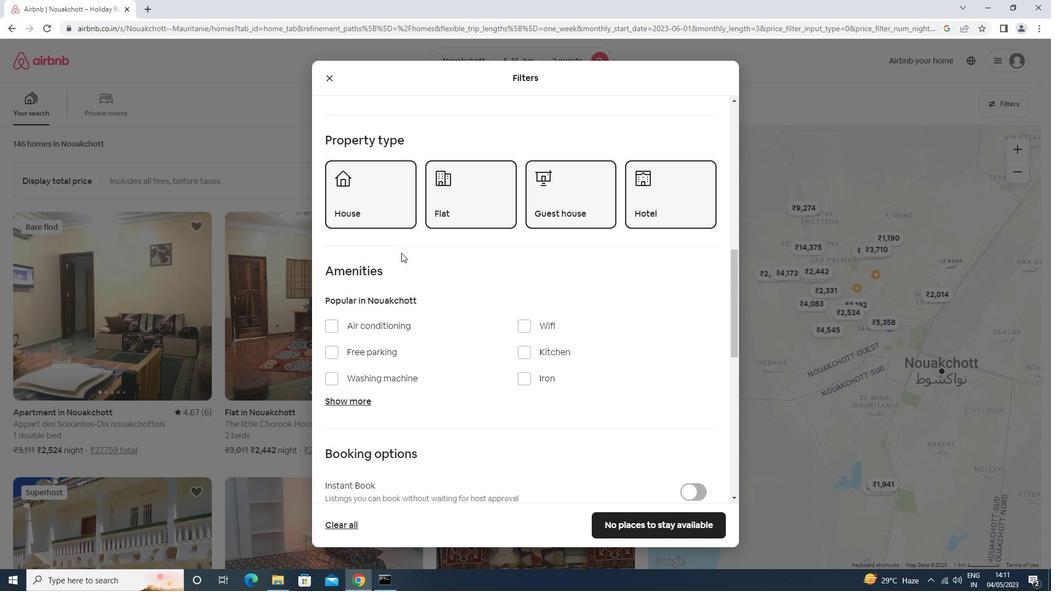 
Action: Mouse scrolled (401, 252) with delta (0, 0)
Screenshot: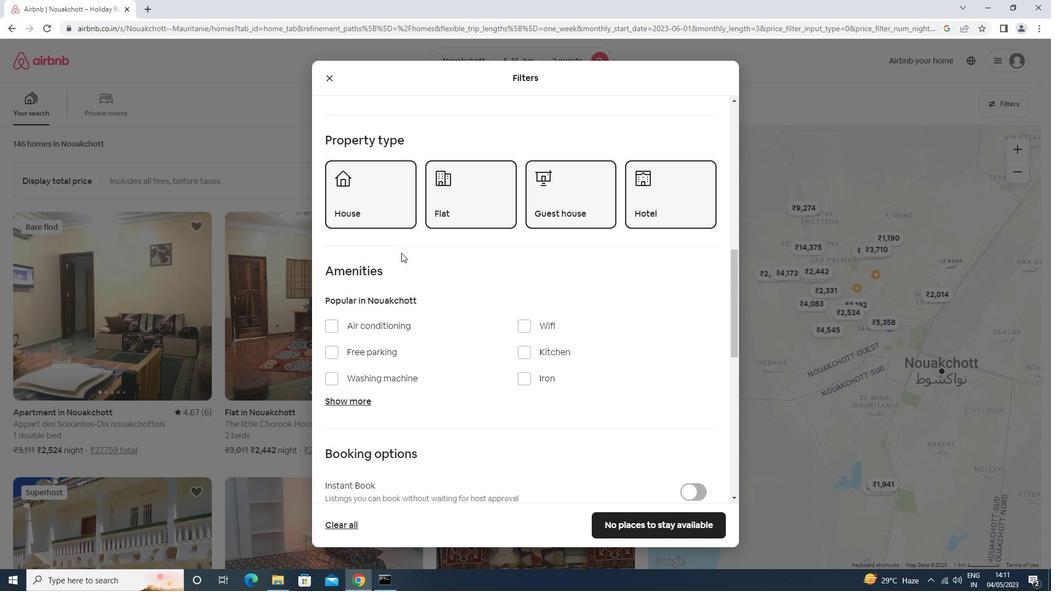 
Action: Mouse scrolled (401, 252) with delta (0, 0)
Screenshot: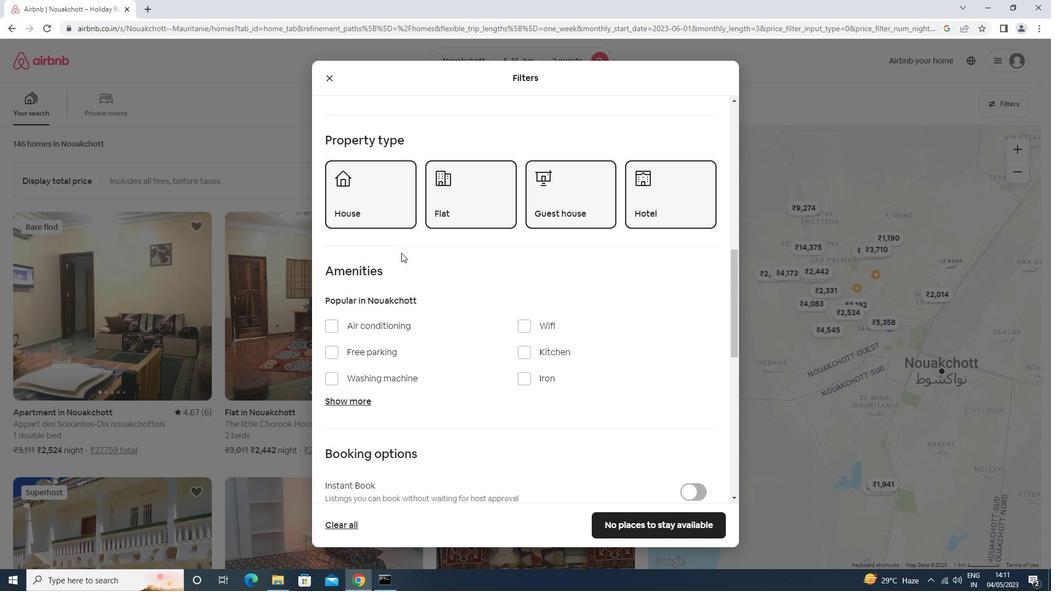 
Action: Mouse moved to (705, 257)
Screenshot: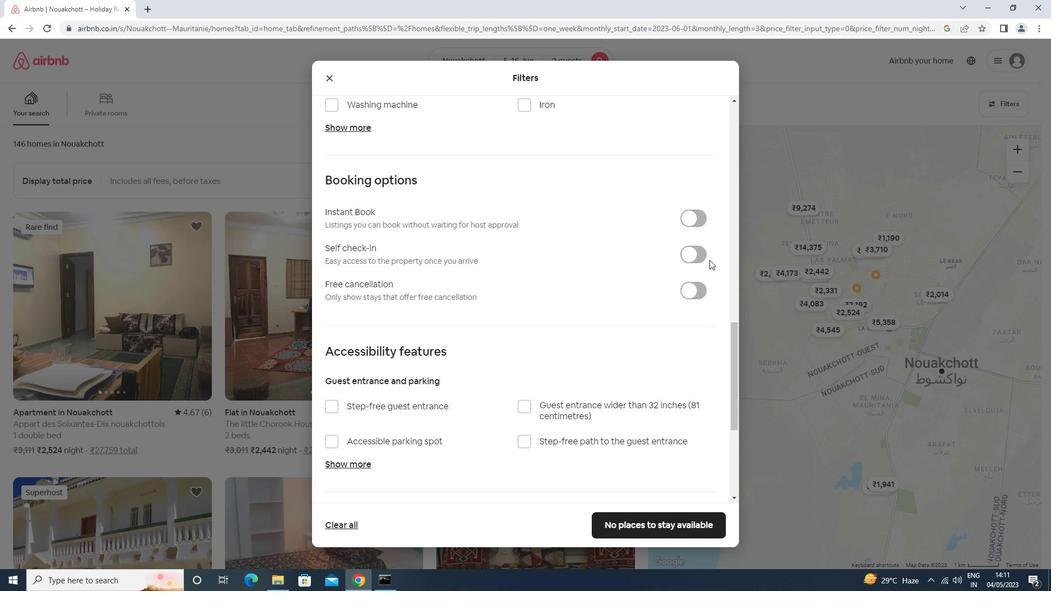 
Action: Mouse pressed left at (705, 257)
Screenshot: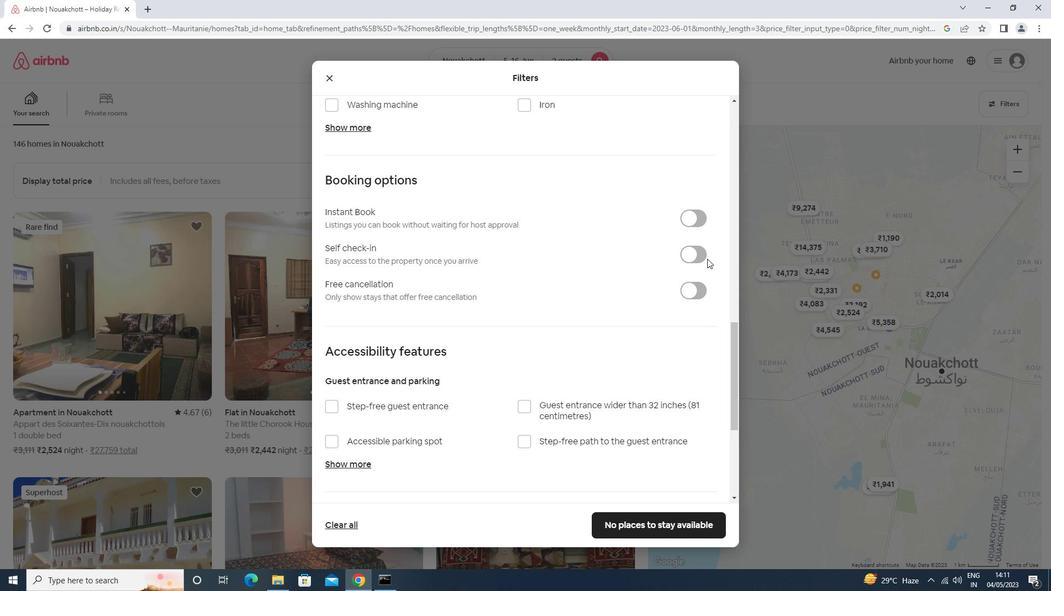 
Action: Mouse moved to (702, 259)
Screenshot: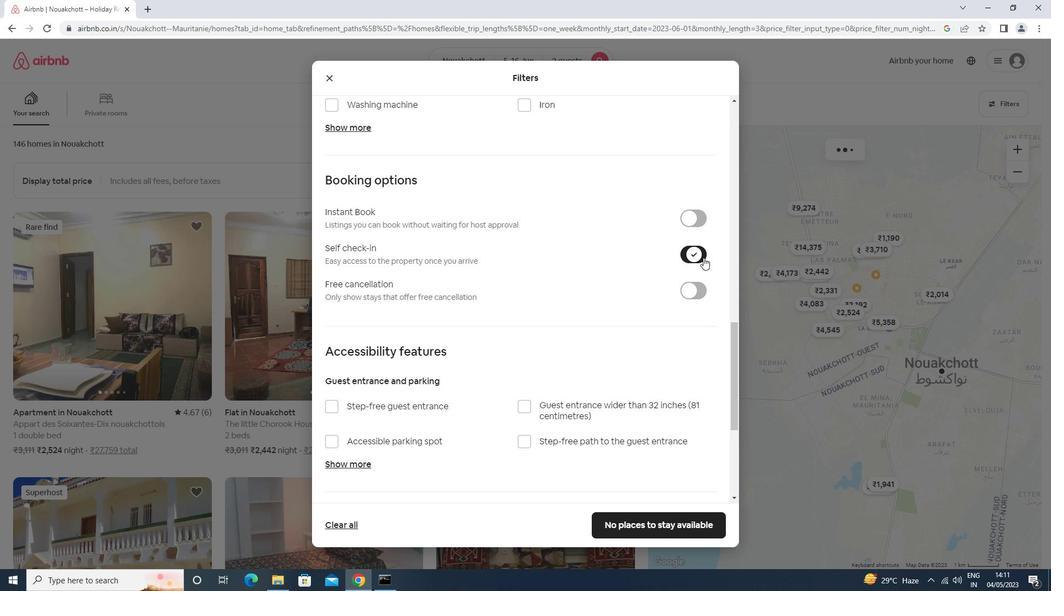 
Action: Mouse scrolled (702, 259) with delta (0, 0)
Screenshot: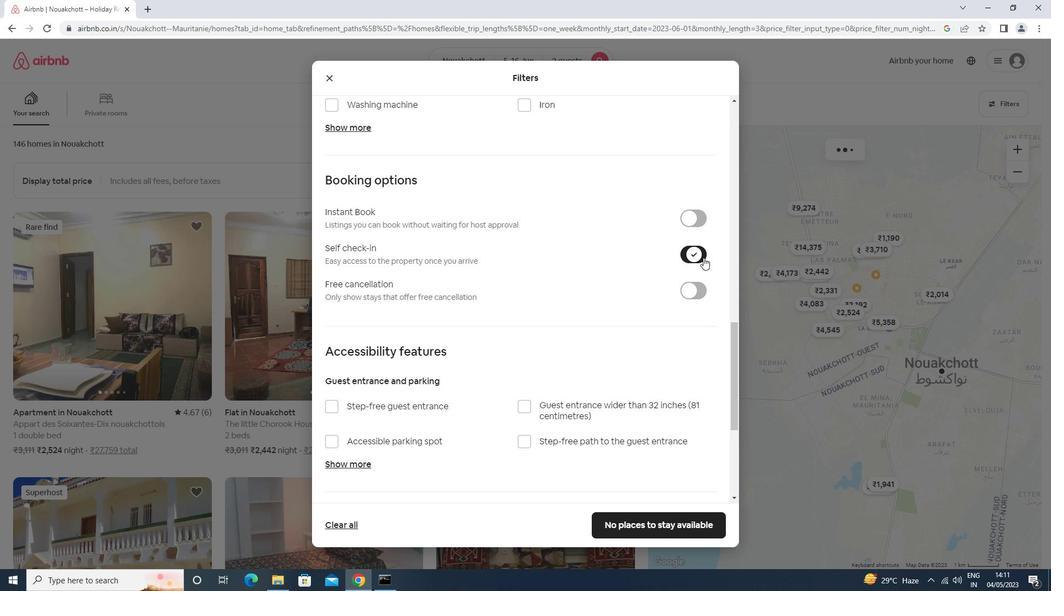 
Action: Mouse moved to (702, 259)
Screenshot: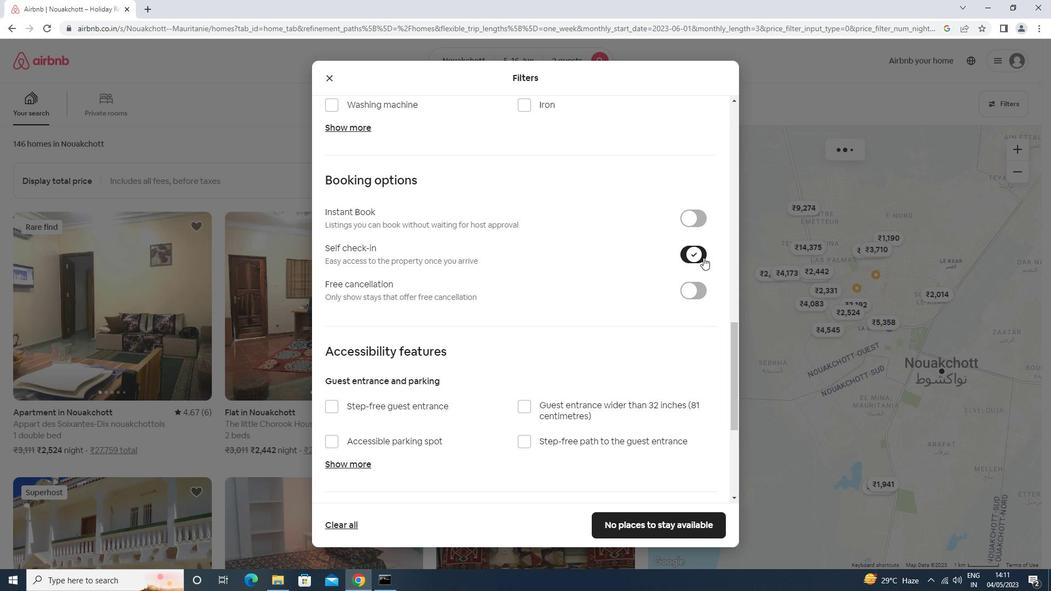 
Action: Mouse scrolled (702, 259) with delta (0, 0)
Screenshot: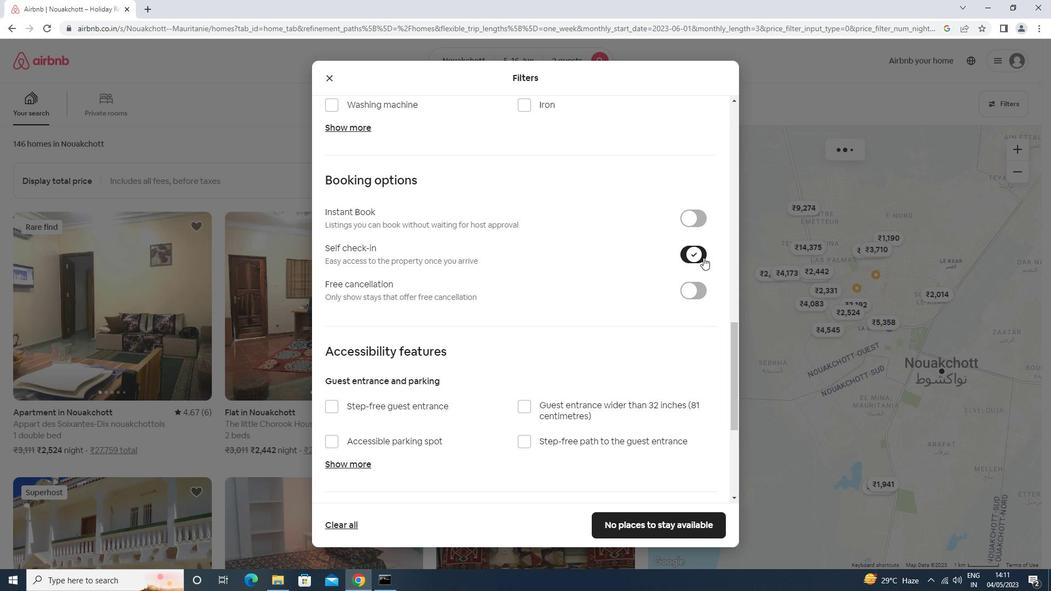 
Action: Mouse moved to (701, 260)
Screenshot: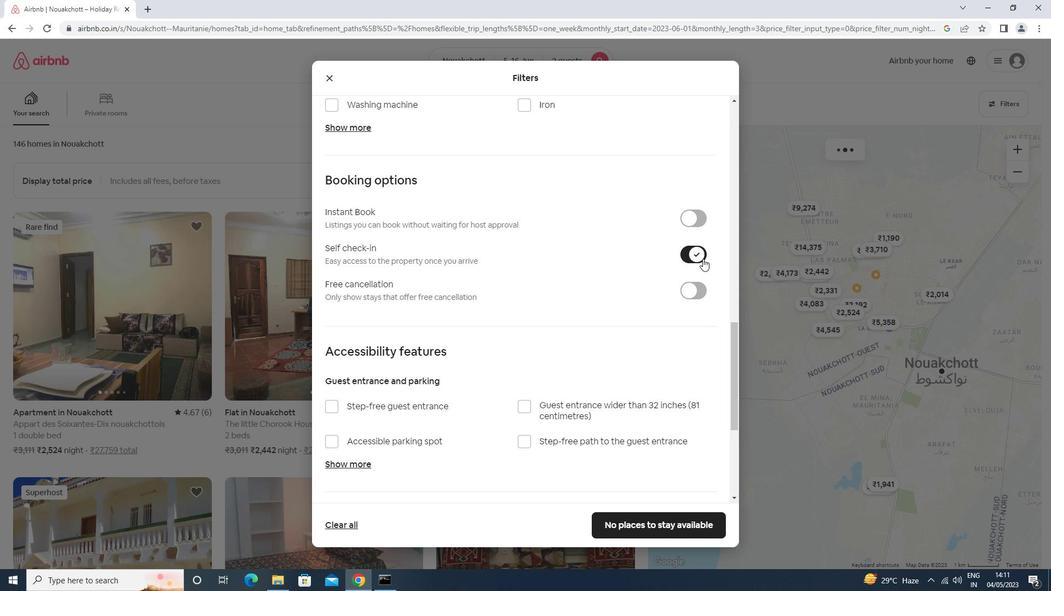 
Action: Mouse scrolled (701, 259) with delta (0, 0)
Screenshot: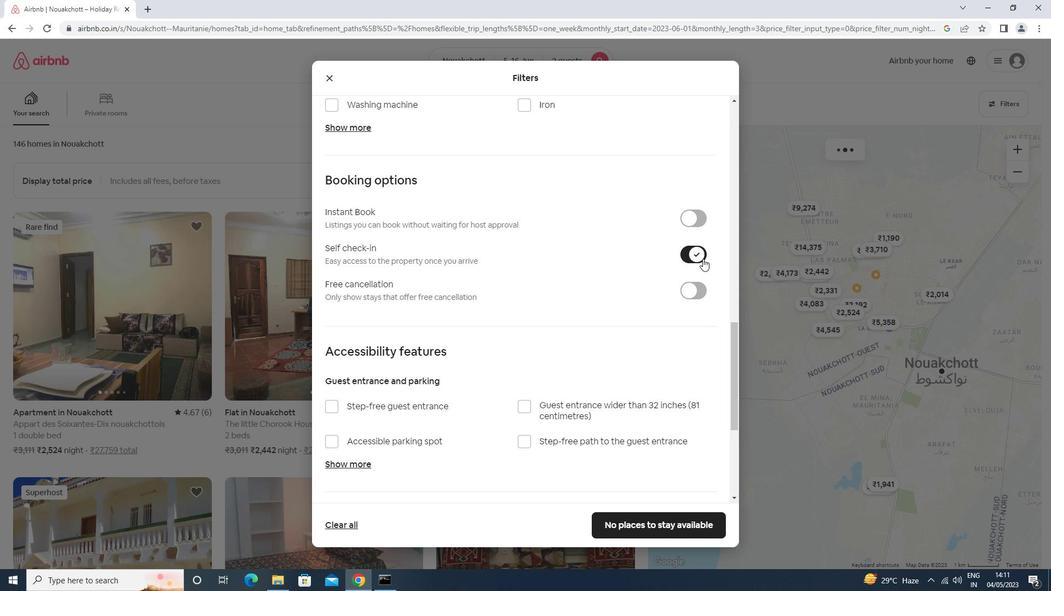 
Action: Mouse moved to (701, 260)
Screenshot: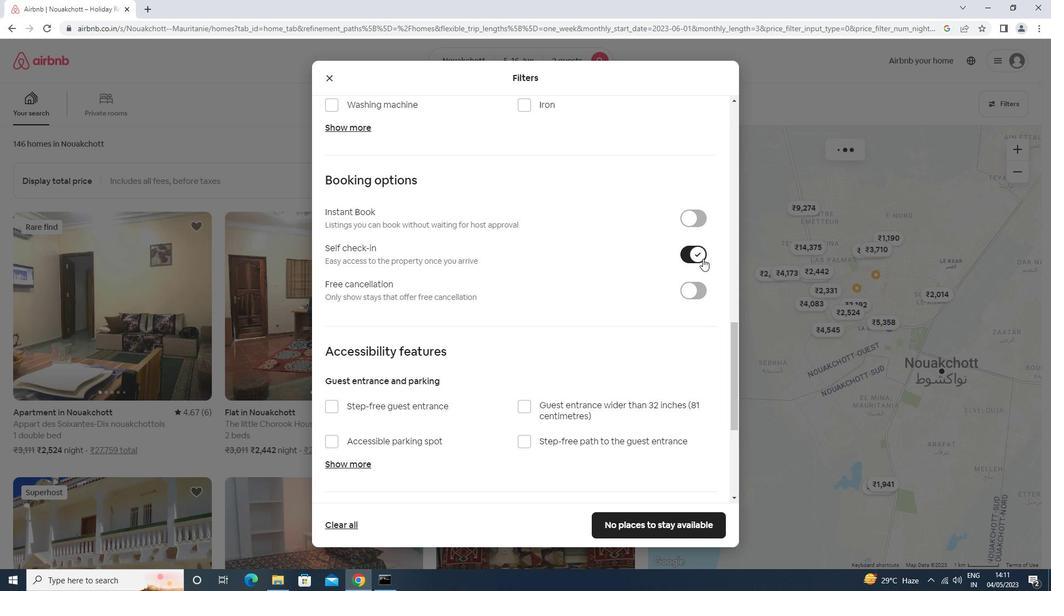 
Action: Mouse scrolled (701, 259) with delta (0, 0)
Screenshot: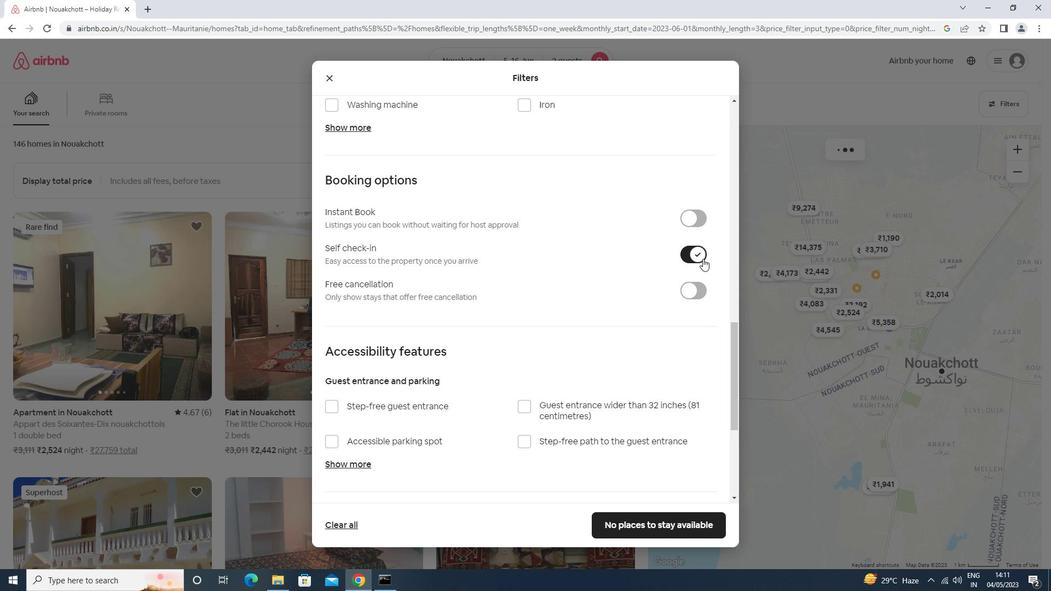 
Action: Mouse moved to (660, 375)
Screenshot: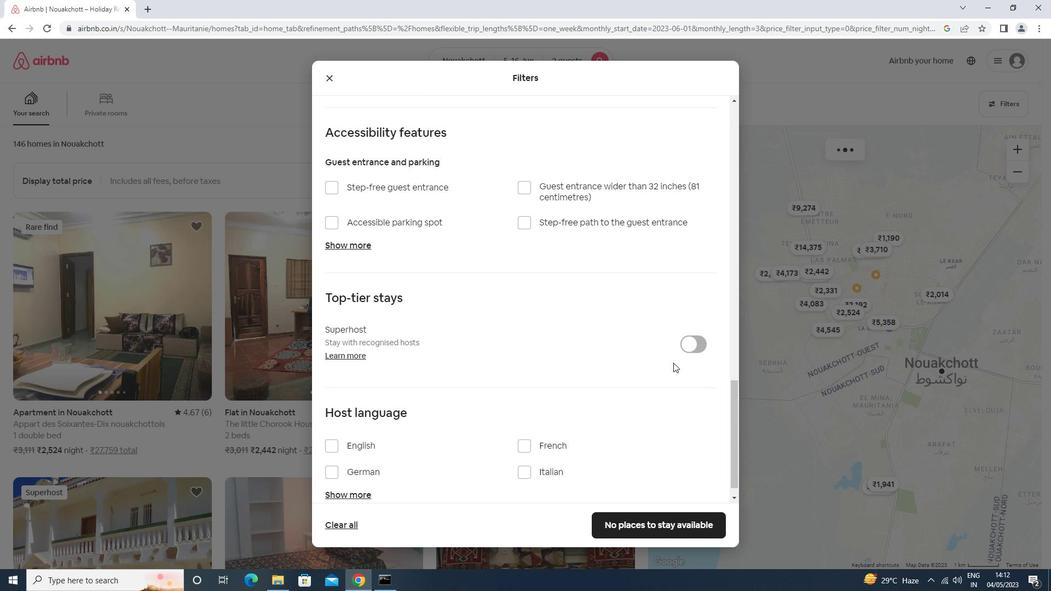 
Action: Mouse scrolled (660, 375) with delta (0, 0)
Screenshot: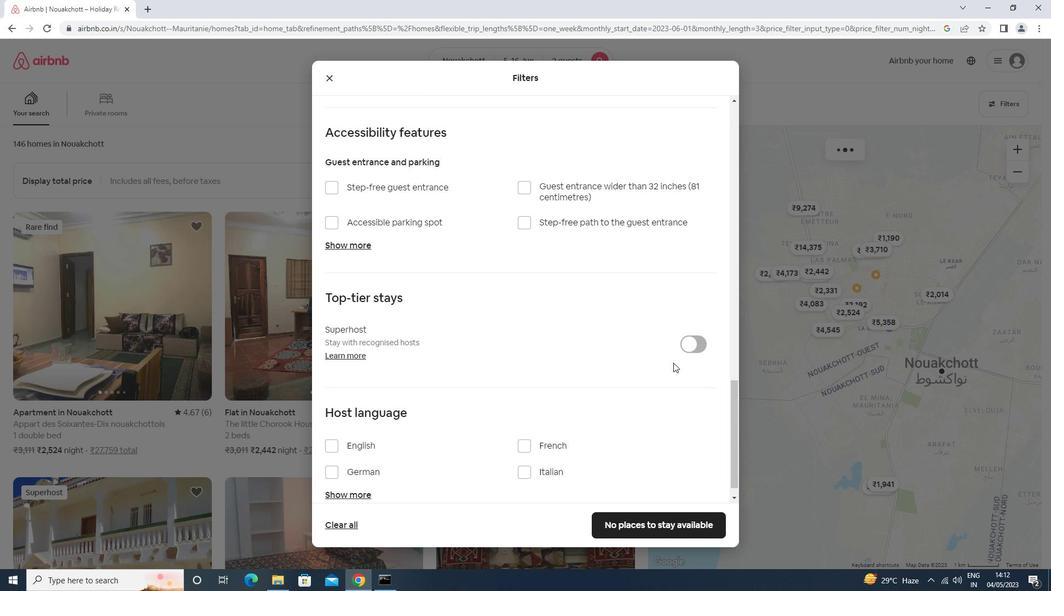 
Action: Mouse moved to (660, 376)
Screenshot: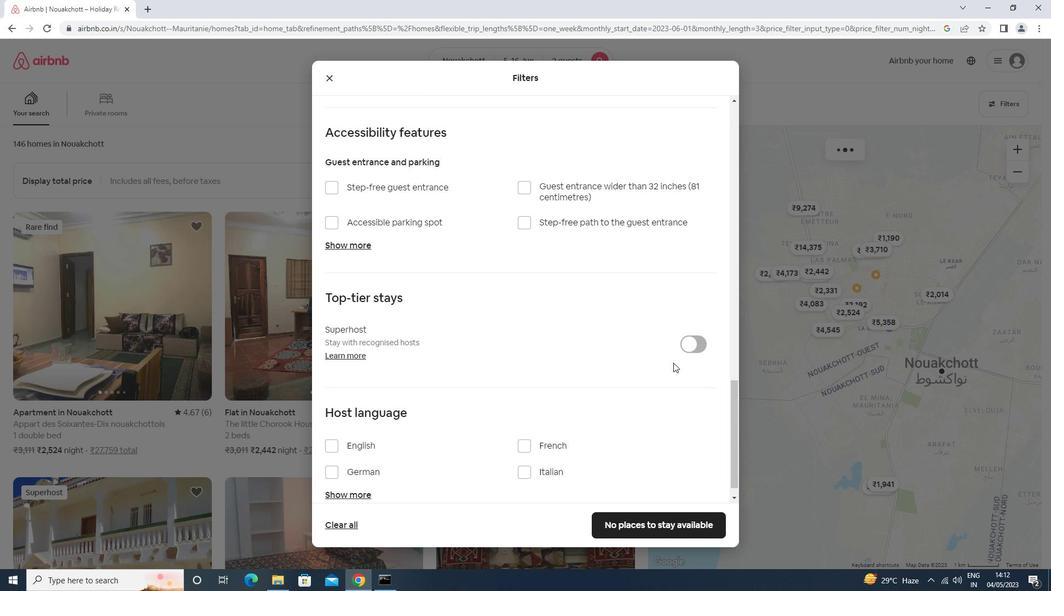 
Action: Mouse scrolled (660, 376) with delta (0, 0)
Screenshot: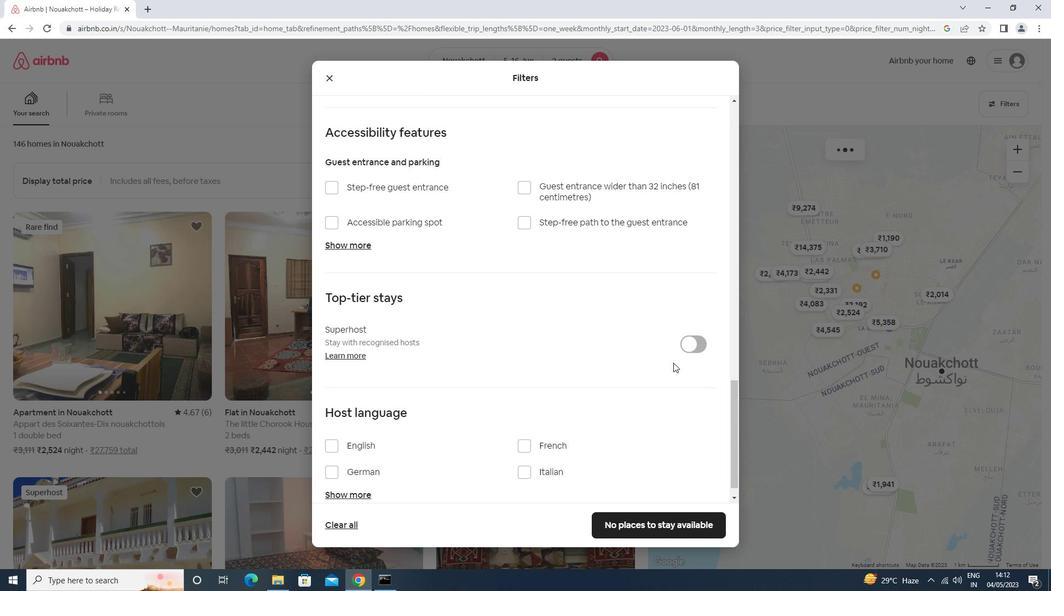 
Action: Mouse moved to (660, 377)
Screenshot: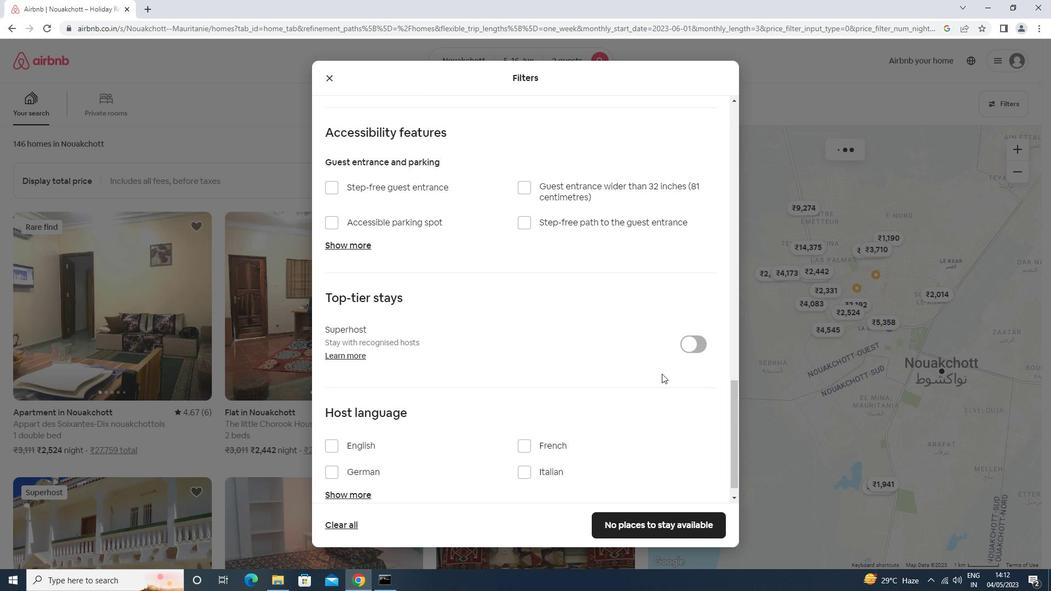 
Action: Mouse scrolled (660, 377) with delta (0, 0)
Screenshot: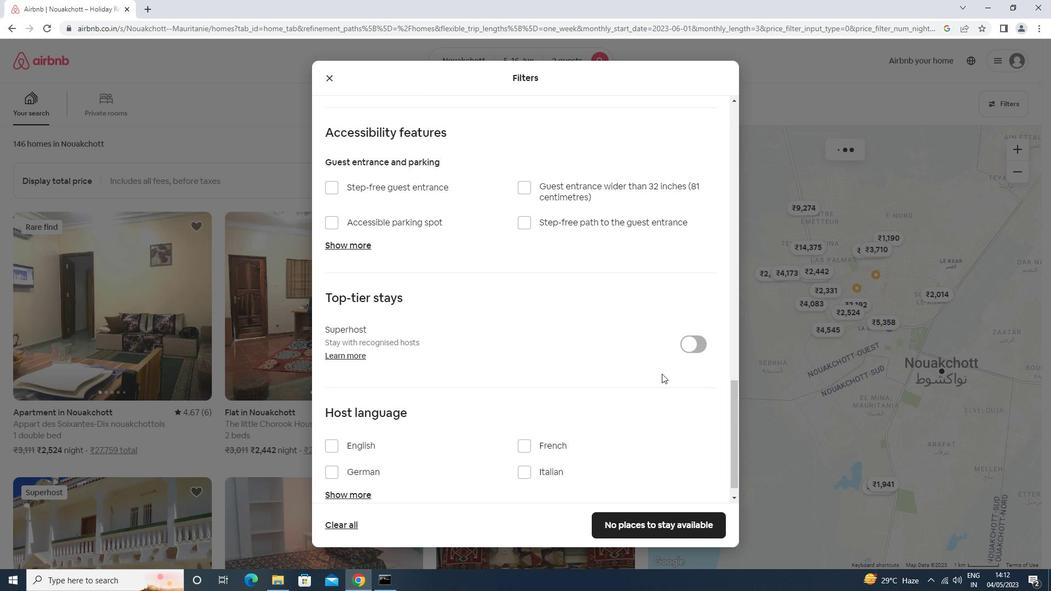
Action: Mouse scrolled (660, 377) with delta (0, 0)
Screenshot: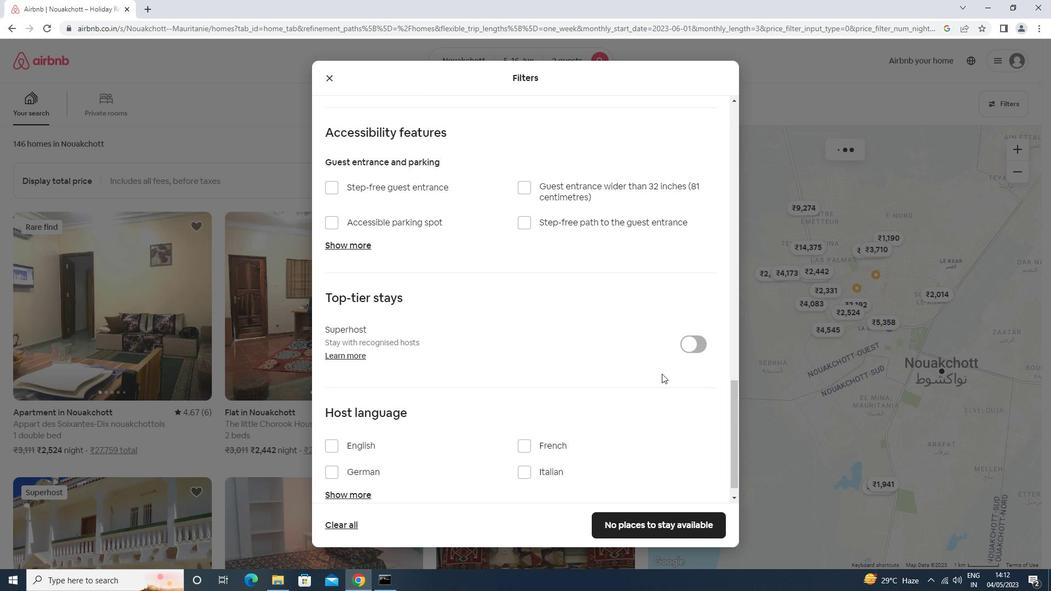 
Action: Mouse moved to (659, 377)
Screenshot: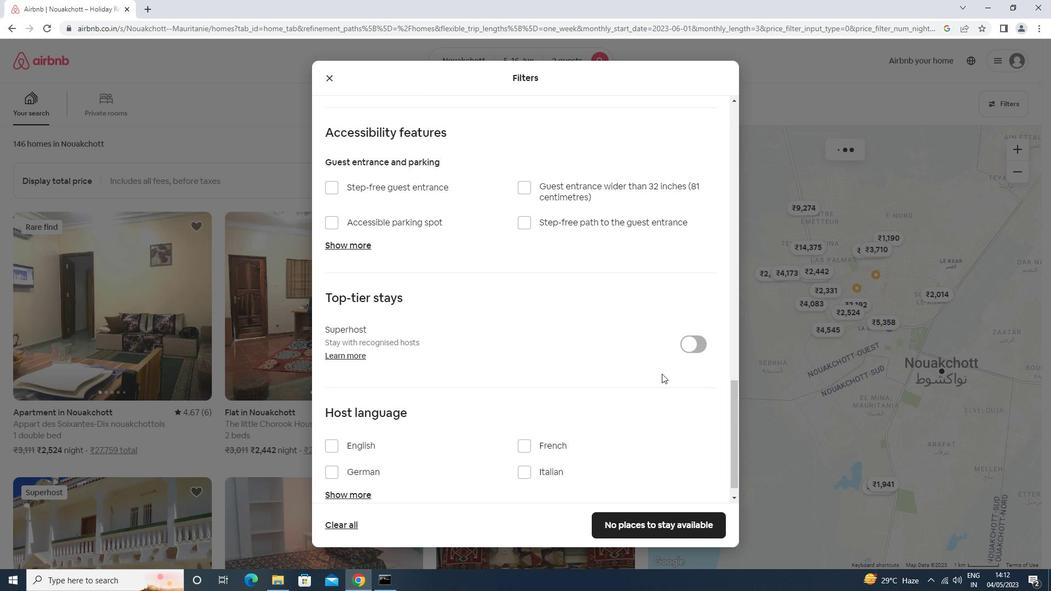 
Action: Mouse scrolled (659, 377) with delta (0, 0)
Screenshot: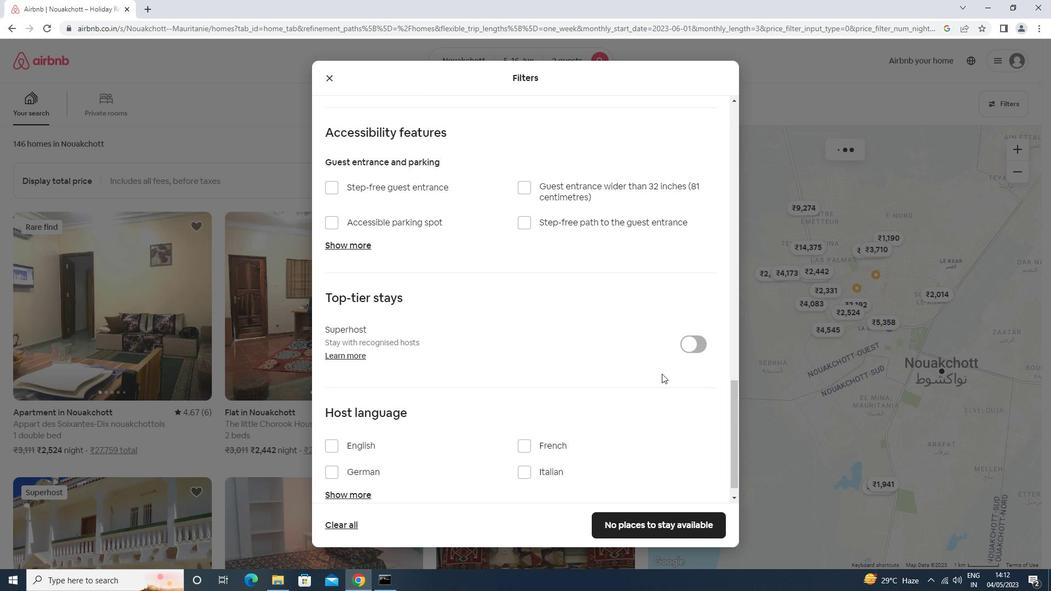 
Action: Mouse moved to (656, 380)
Screenshot: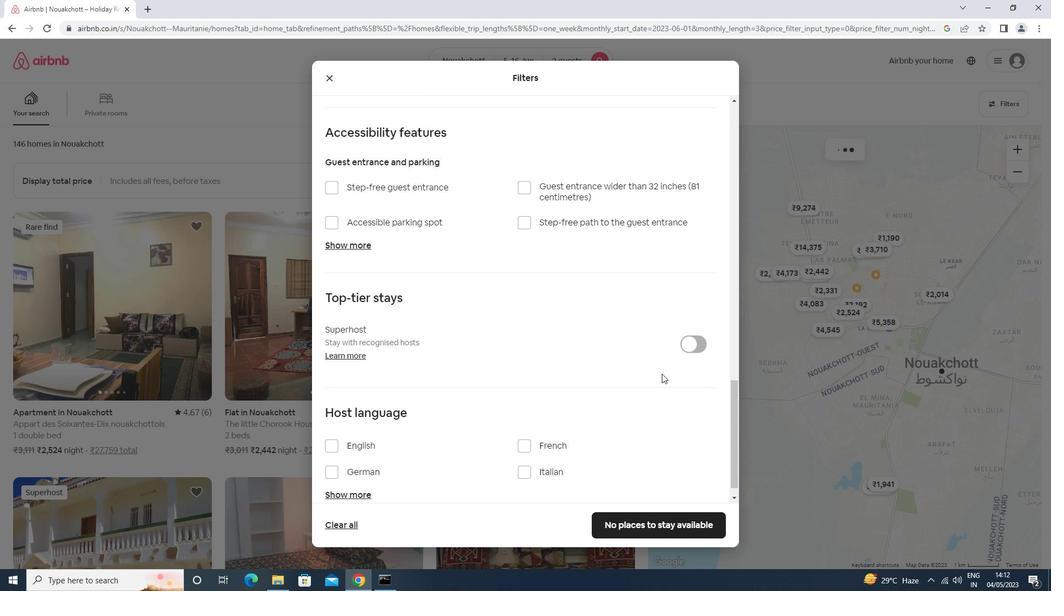 
Action: Mouse scrolled (656, 379) with delta (0, 0)
Screenshot: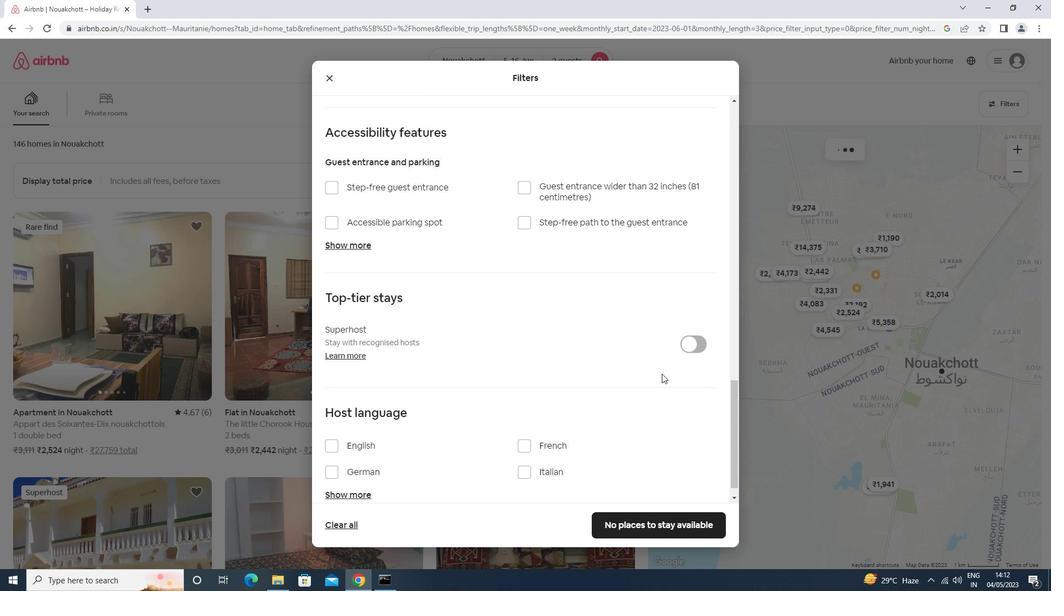 
Action: Mouse moved to (336, 423)
Screenshot: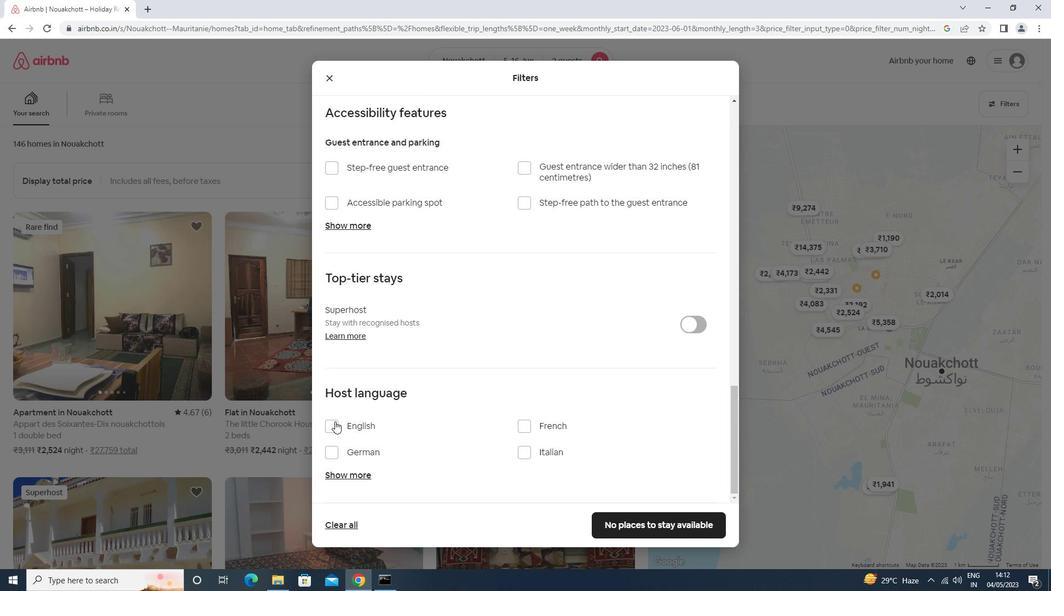 
Action: Mouse pressed left at (336, 423)
Screenshot: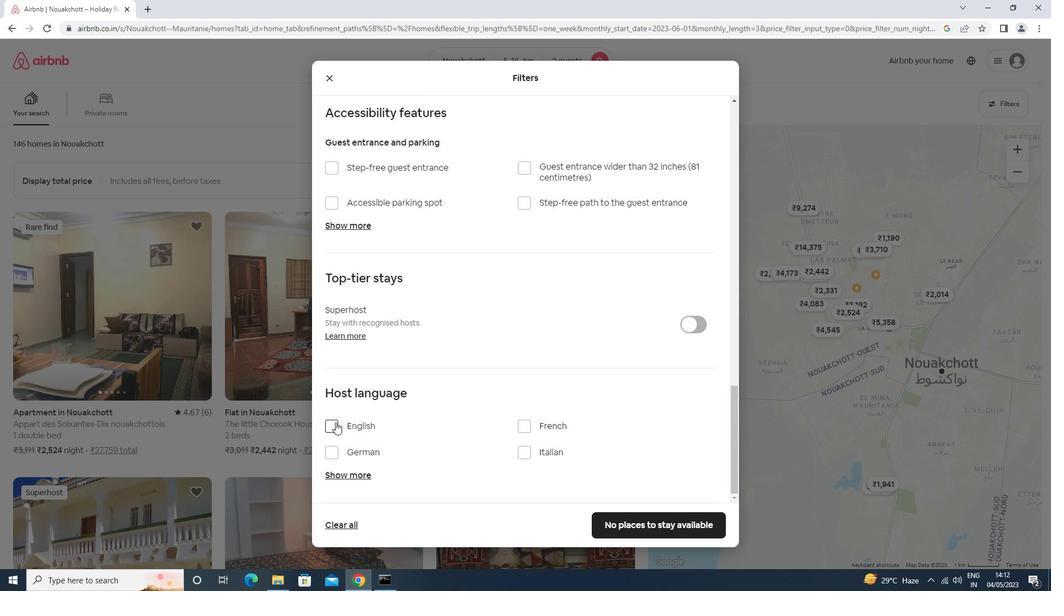 
Action: Mouse moved to (684, 531)
Screenshot: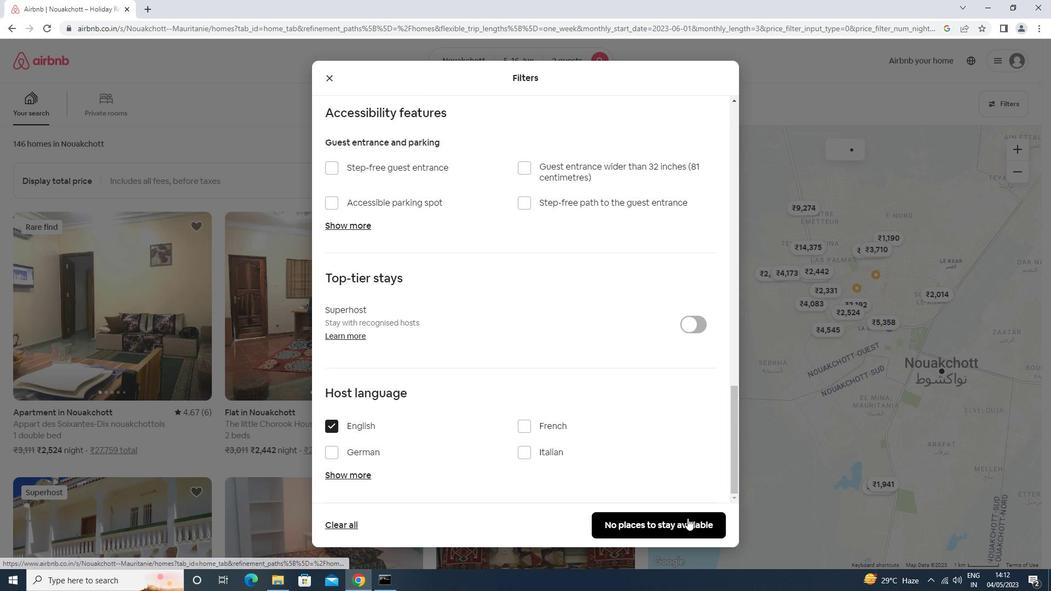 
Action: Mouse pressed left at (684, 531)
Screenshot: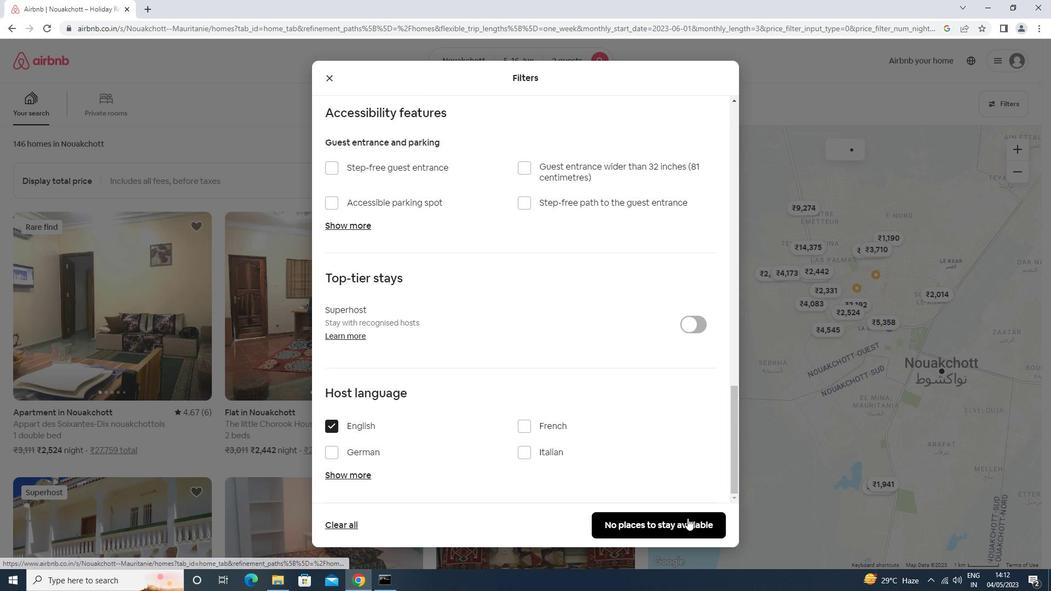 
Action: Mouse moved to (684, 527)
Screenshot: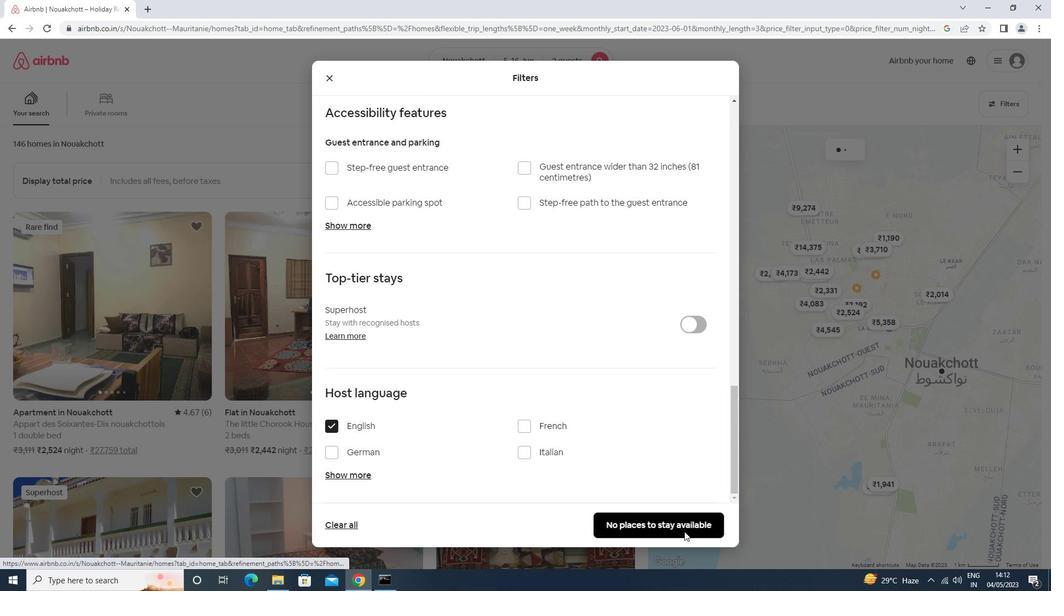 
